 Task: Search one way flight ticket for 1 adult, 5 children, 2 infants in seat and 1 infant on lap in first from Watertown: Watertown International Airport to Rockford: Chicago Rockford International Airport(was Northwest Chicagoland Regional Airport At Rockford) on 5-1-2023. Choice of flights is Royal air maroc. Number of bags: 1 checked bag. Price is upto 55000. Outbound departure time preference is 6:45.
Action: Mouse moved to (224, 412)
Screenshot: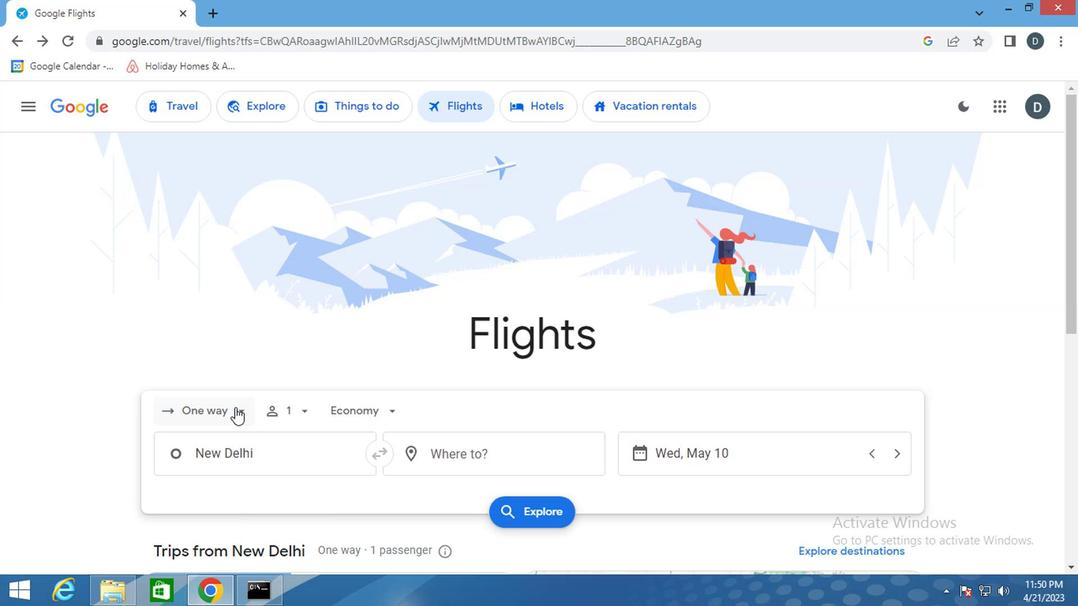 
Action: Mouse pressed left at (224, 412)
Screenshot: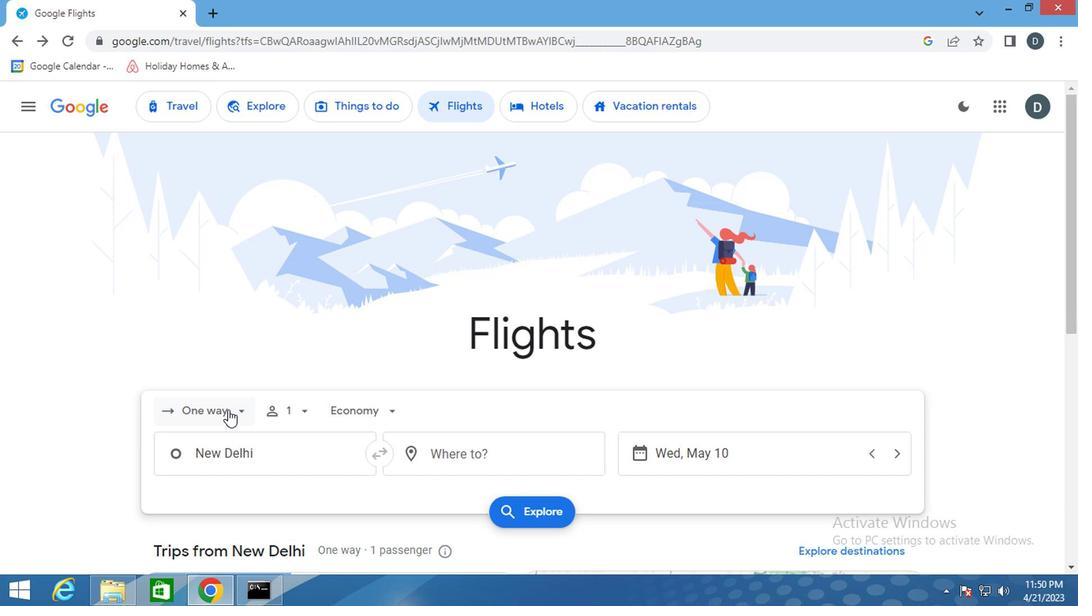 
Action: Mouse moved to (242, 476)
Screenshot: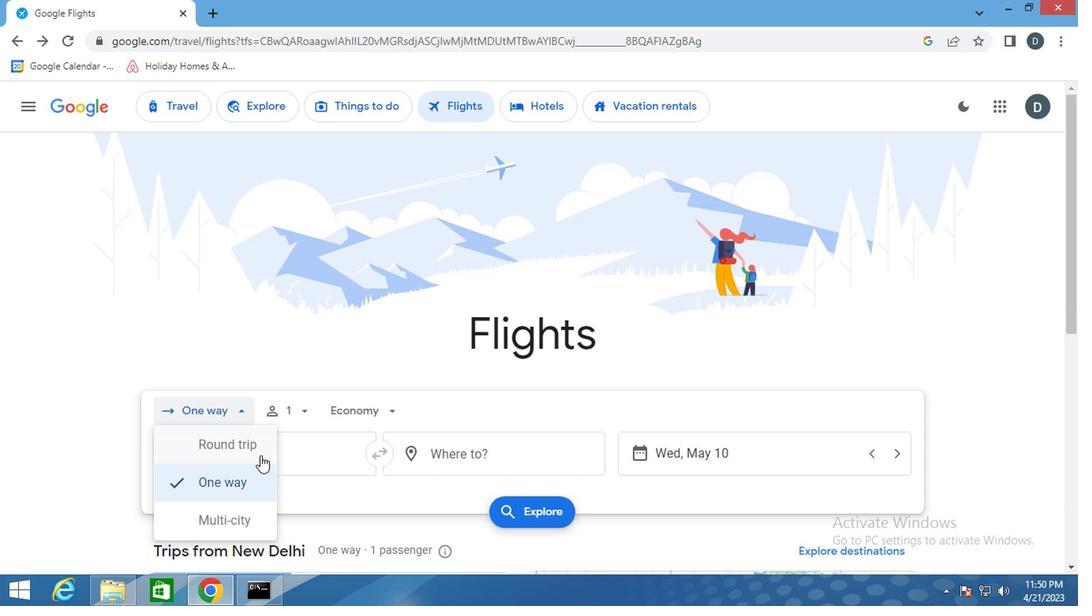 
Action: Mouse pressed left at (242, 476)
Screenshot: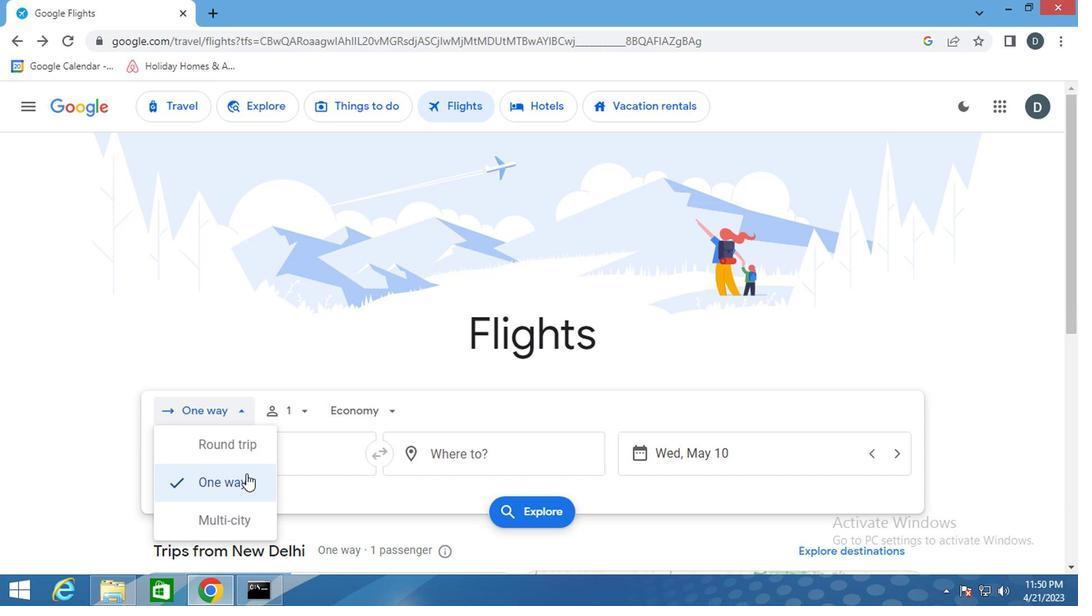 
Action: Mouse moved to (265, 454)
Screenshot: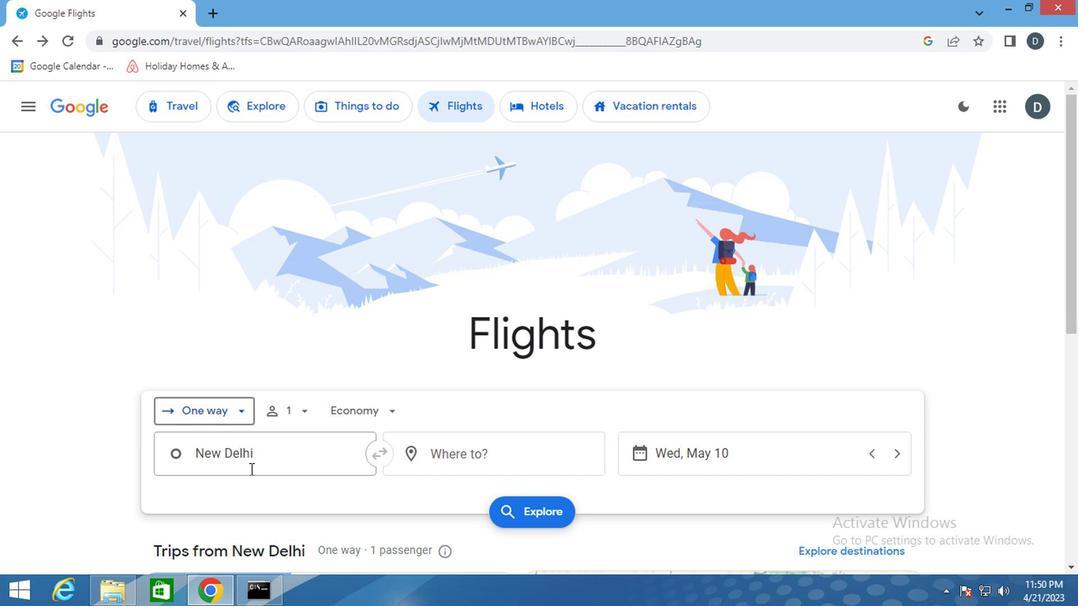 
Action: Mouse scrolled (265, 454) with delta (0, 0)
Screenshot: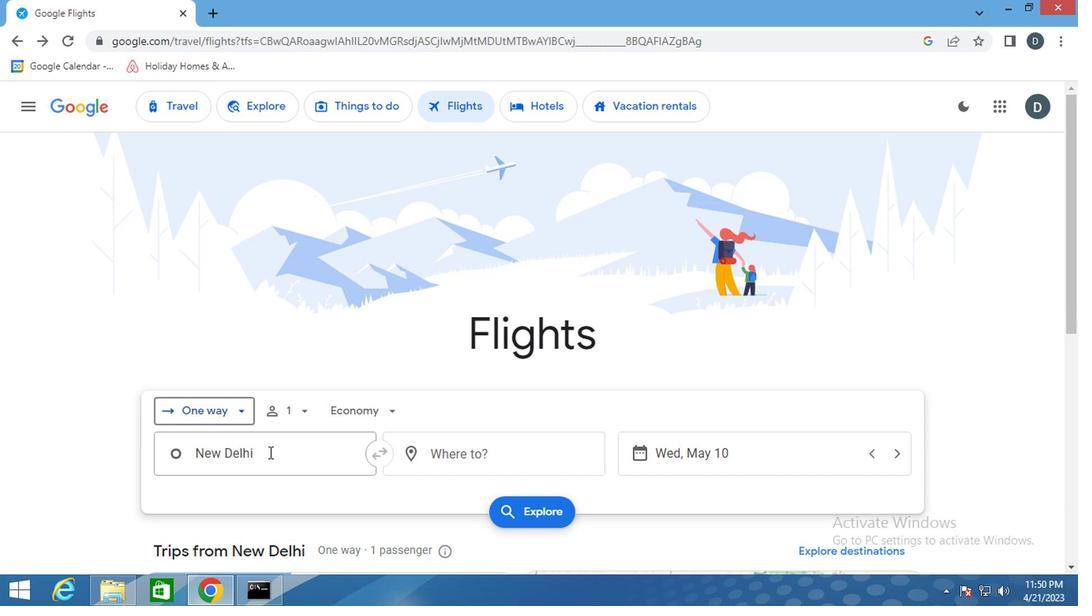 
Action: Mouse scrolled (265, 454) with delta (0, 0)
Screenshot: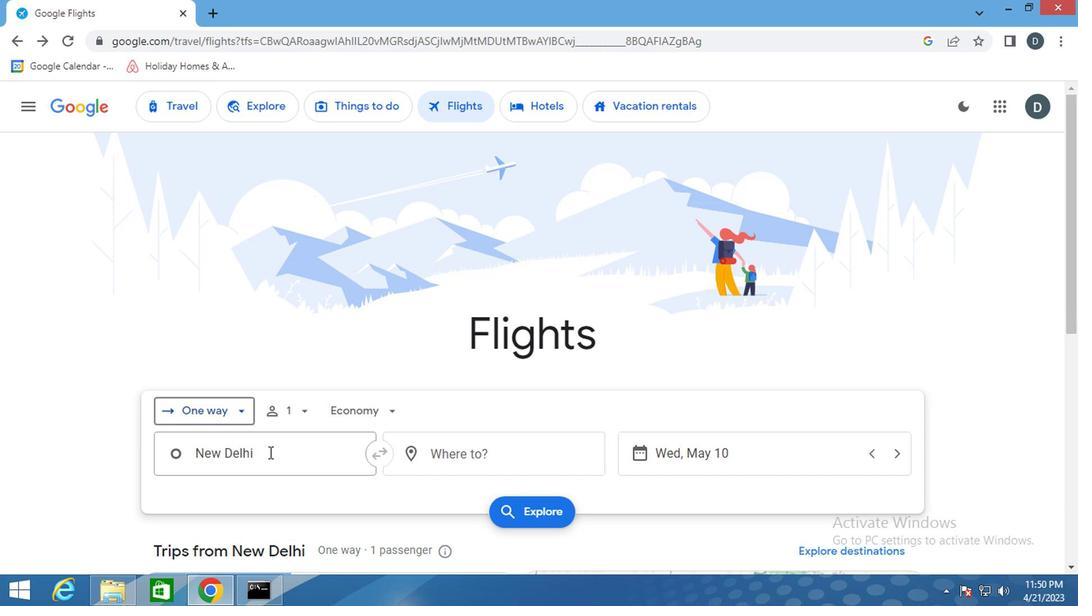 
Action: Mouse moved to (299, 252)
Screenshot: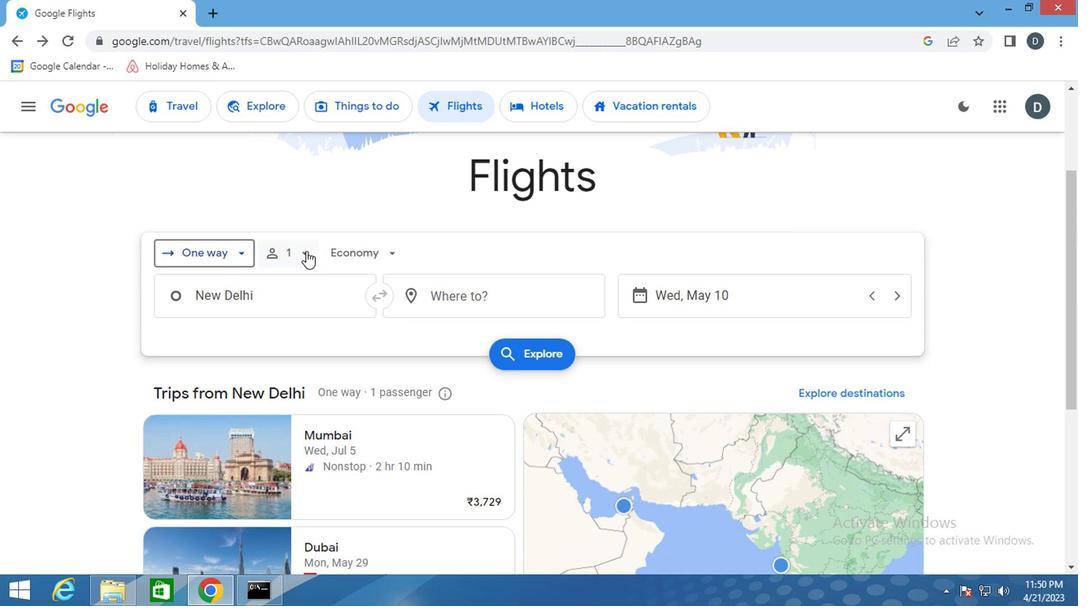
Action: Mouse pressed left at (299, 252)
Screenshot: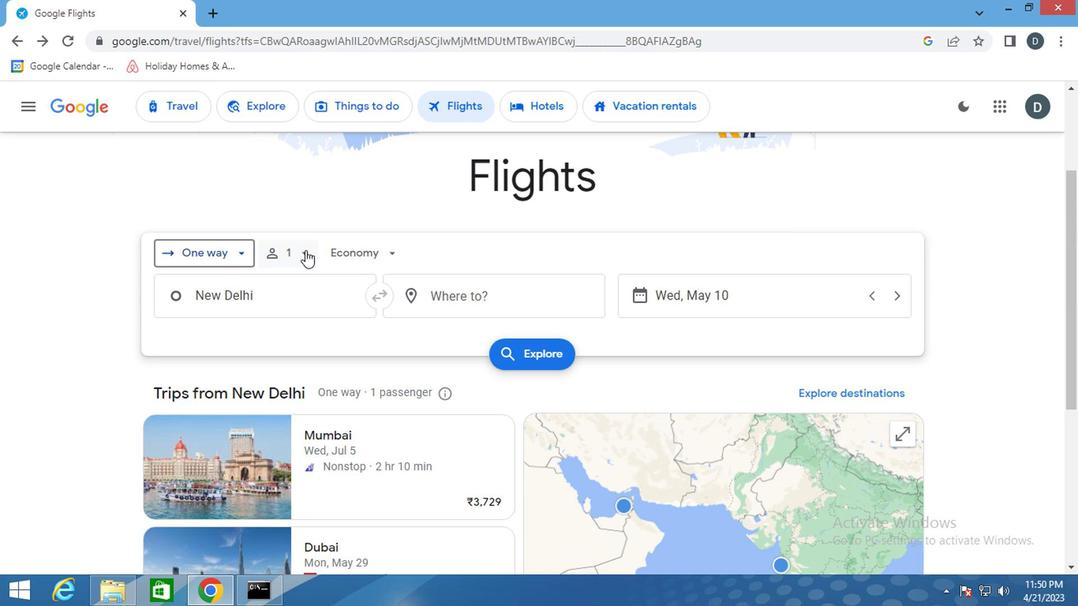 
Action: Mouse moved to (423, 339)
Screenshot: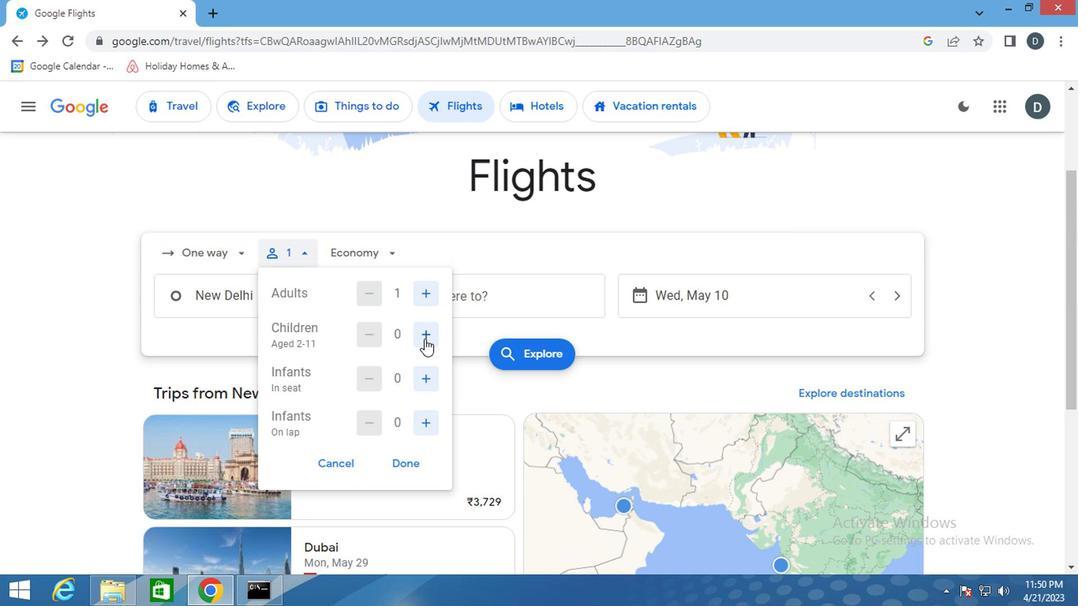
Action: Mouse pressed left at (423, 339)
Screenshot: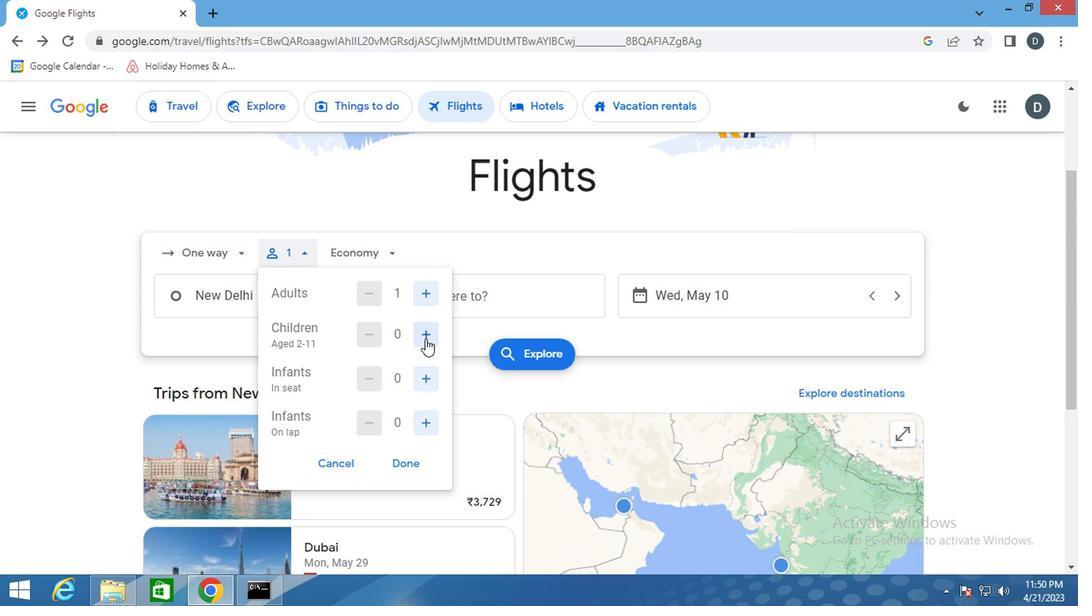 
Action: Mouse pressed left at (423, 339)
Screenshot: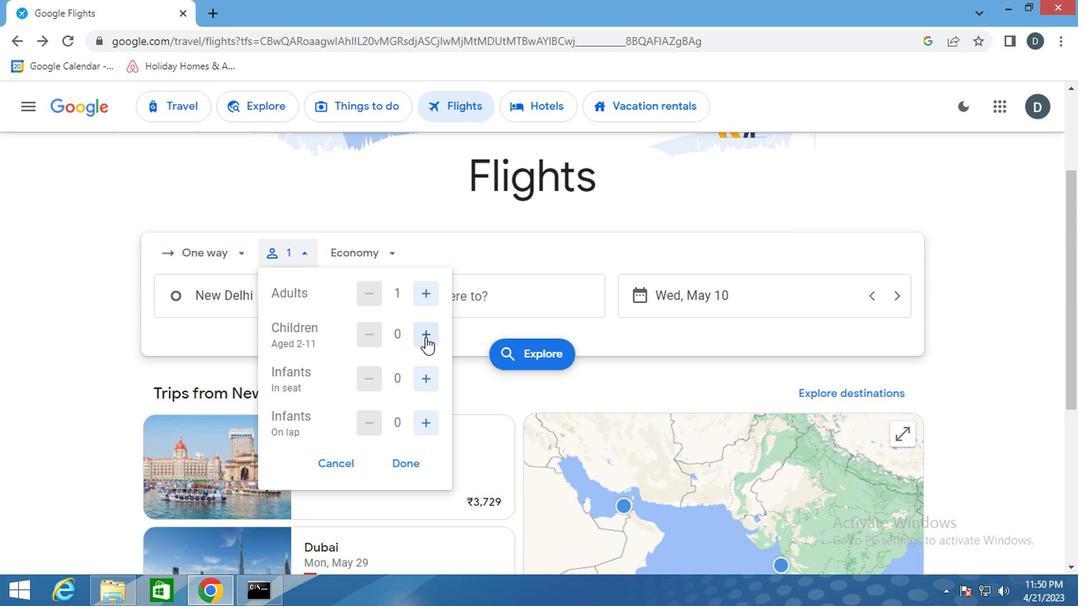 
Action: Mouse pressed left at (423, 339)
Screenshot: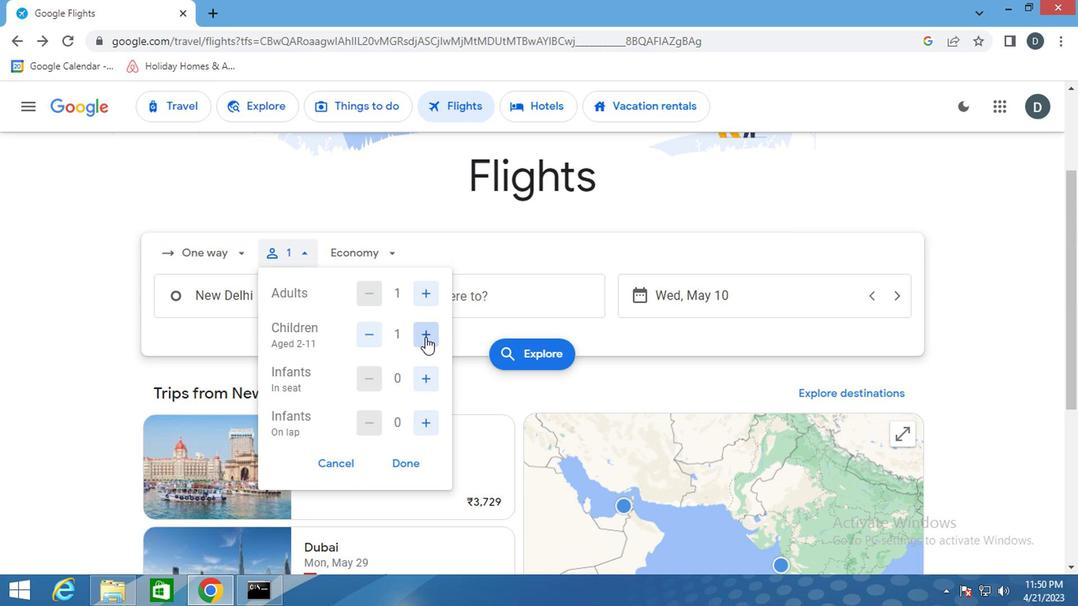 
Action: Mouse pressed left at (423, 339)
Screenshot: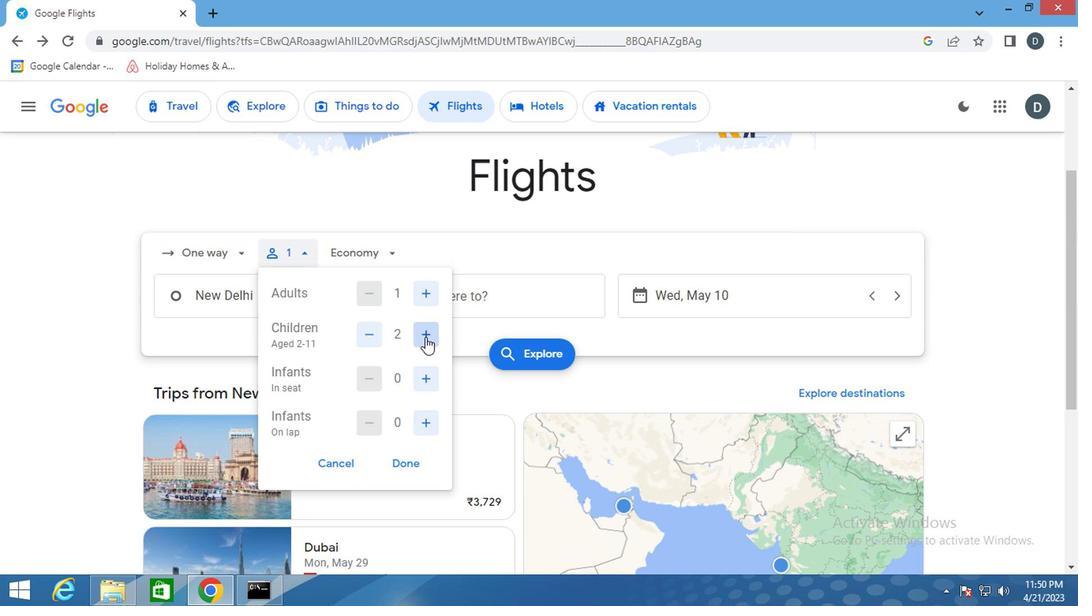 
Action: Mouse pressed left at (423, 339)
Screenshot: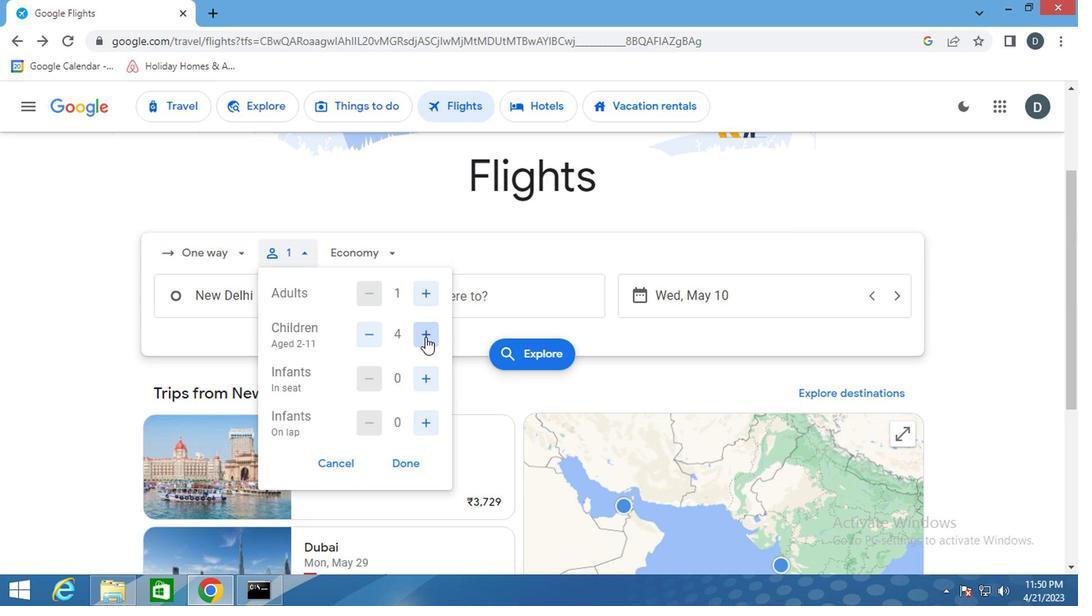 
Action: Mouse moved to (428, 384)
Screenshot: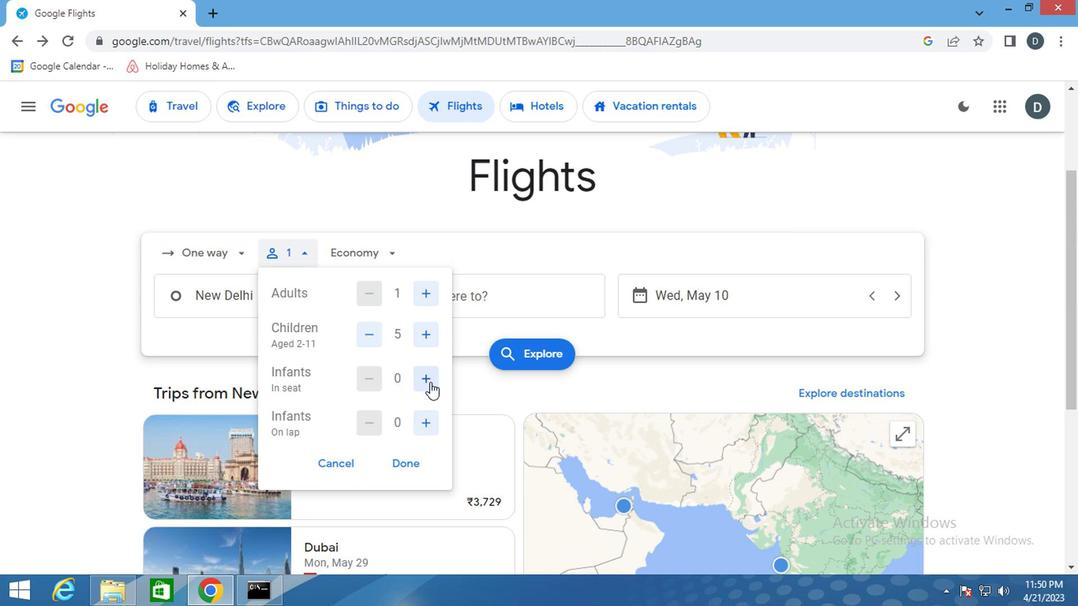 
Action: Mouse pressed left at (428, 384)
Screenshot: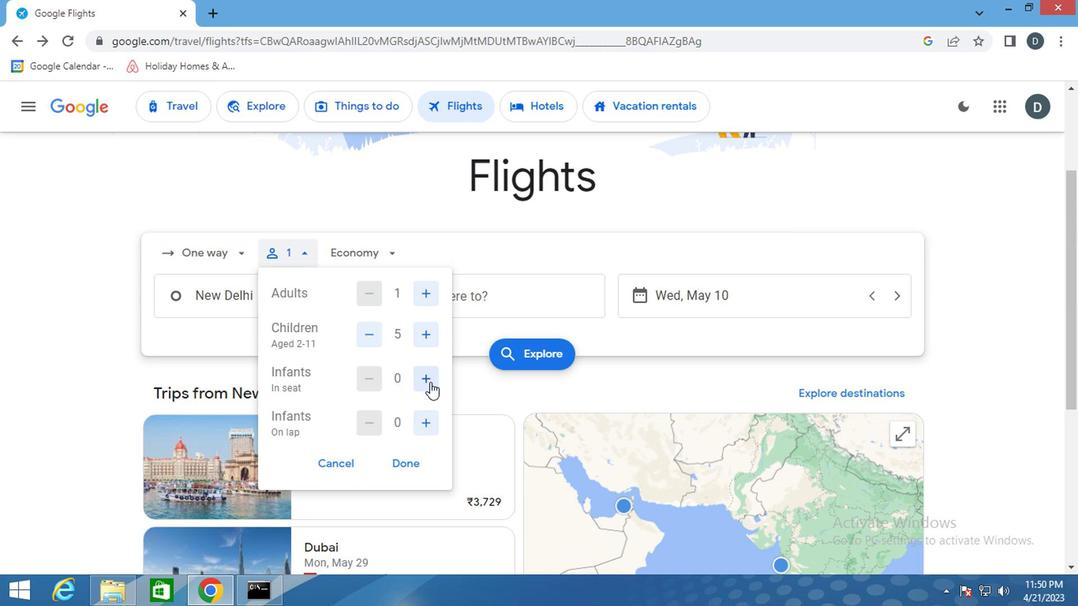 
Action: Mouse pressed left at (428, 384)
Screenshot: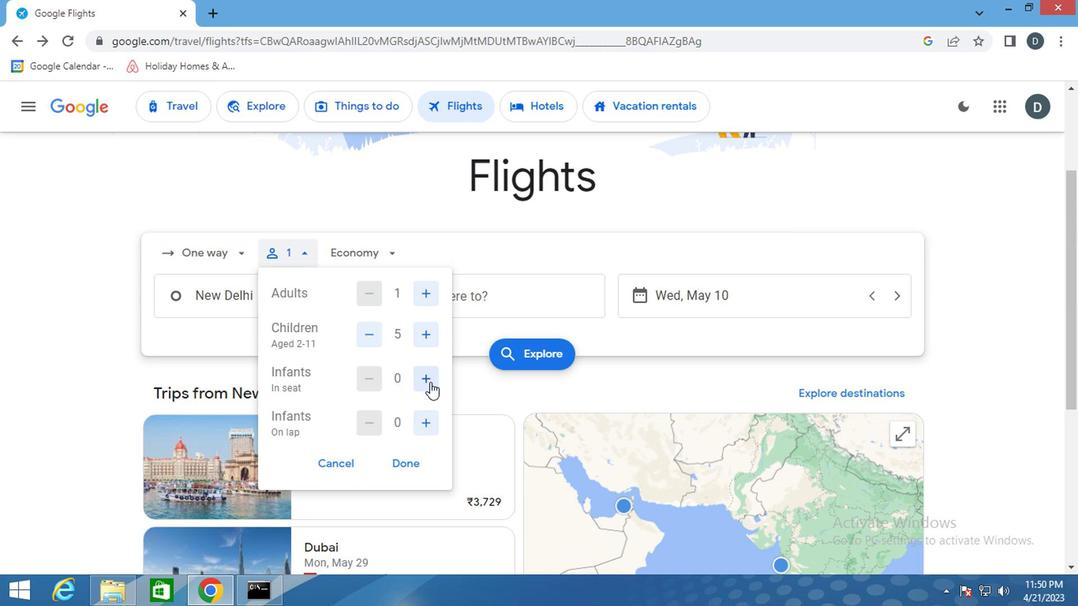 
Action: Mouse moved to (422, 424)
Screenshot: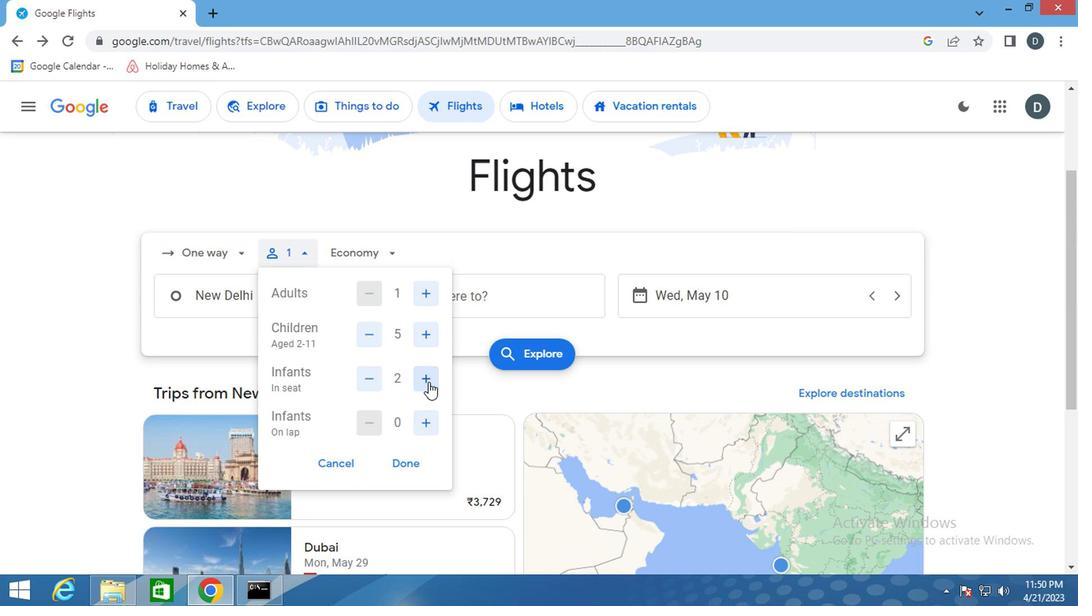 
Action: Mouse pressed left at (422, 424)
Screenshot: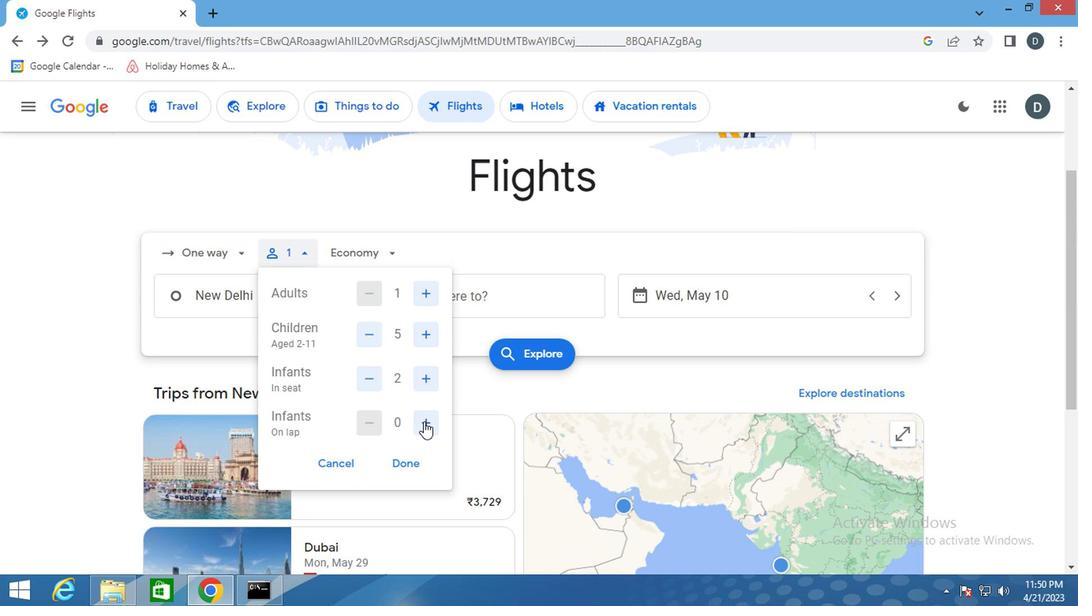 
Action: Mouse moved to (373, 390)
Screenshot: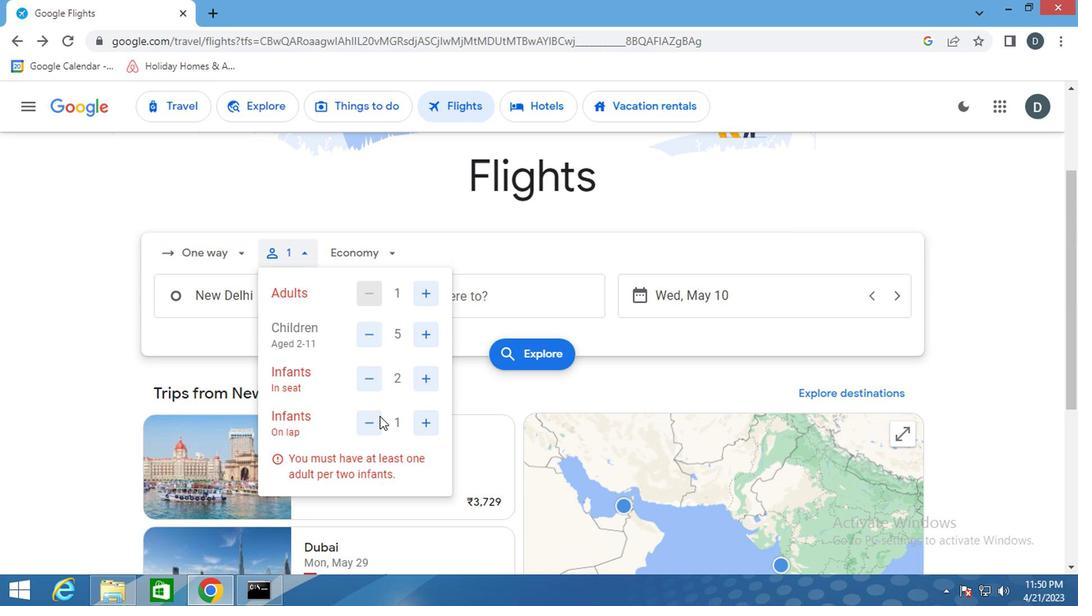
Action: Mouse pressed left at (373, 390)
Screenshot: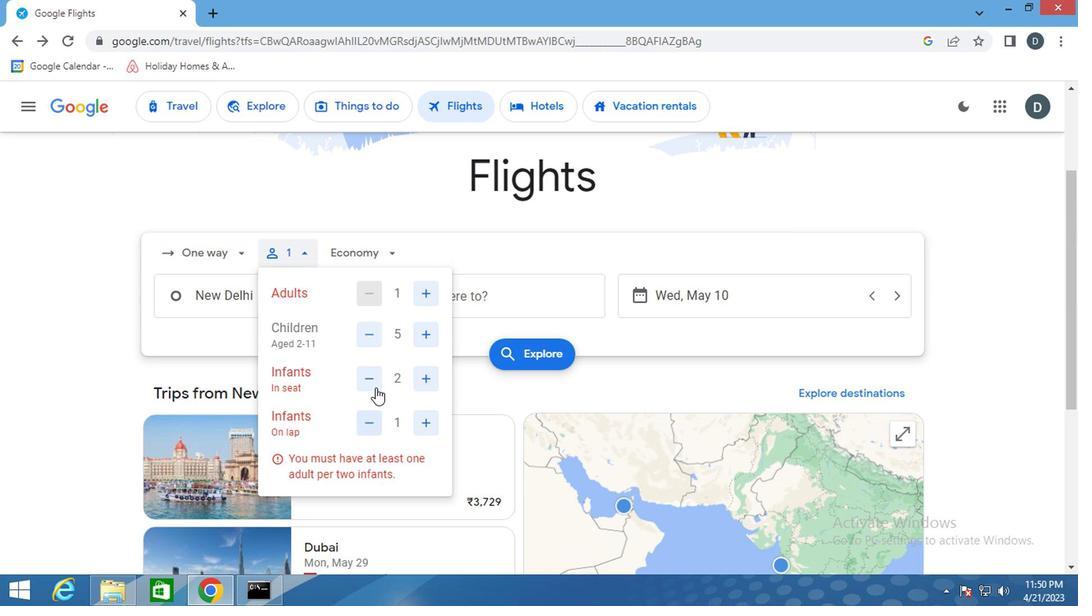 
Action: Mouse moved to (409, 470)
Screenshot: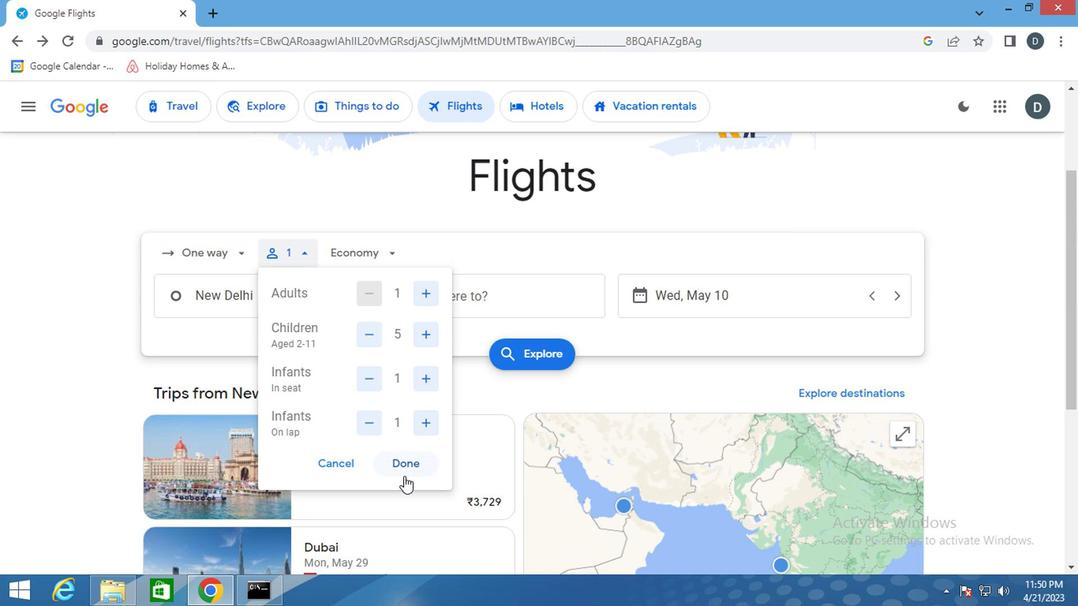 
Action: Mouse pressed left at (409, 470)
Screenshot: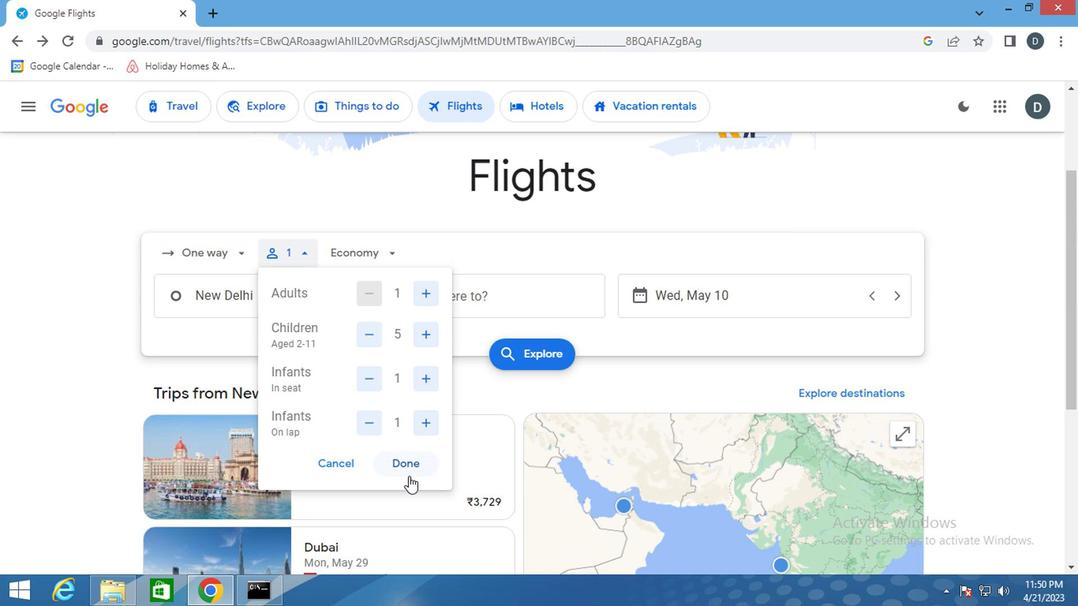 
Action: Mouse moved to (356, 261)
Screenshot: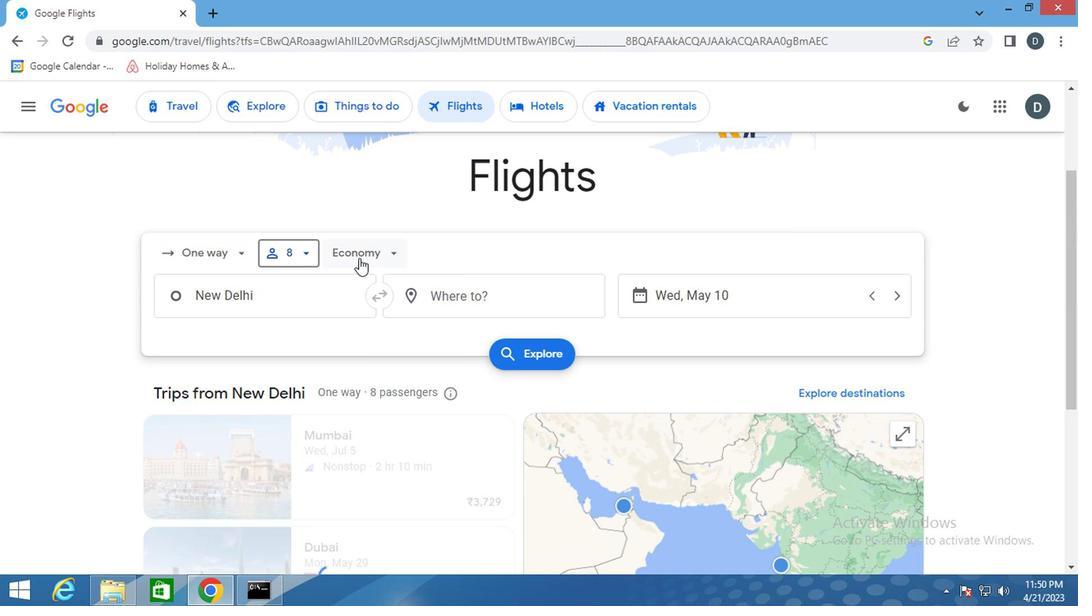 
Action: Mouse pressed left at (356, 261)
Screenshot: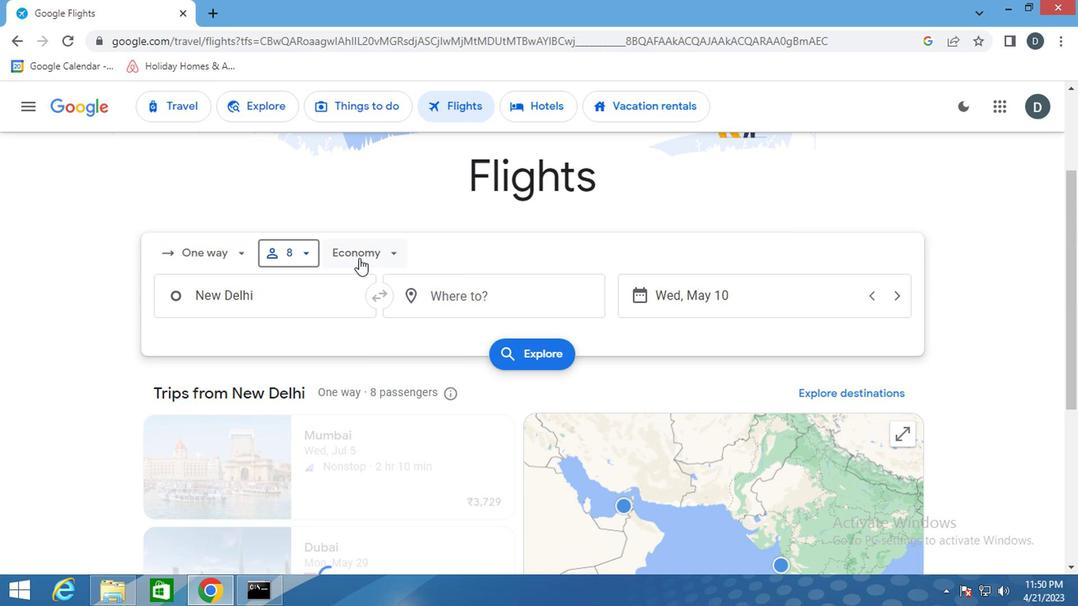 
Action: Mouse moved to (413, 395)
Screenshot: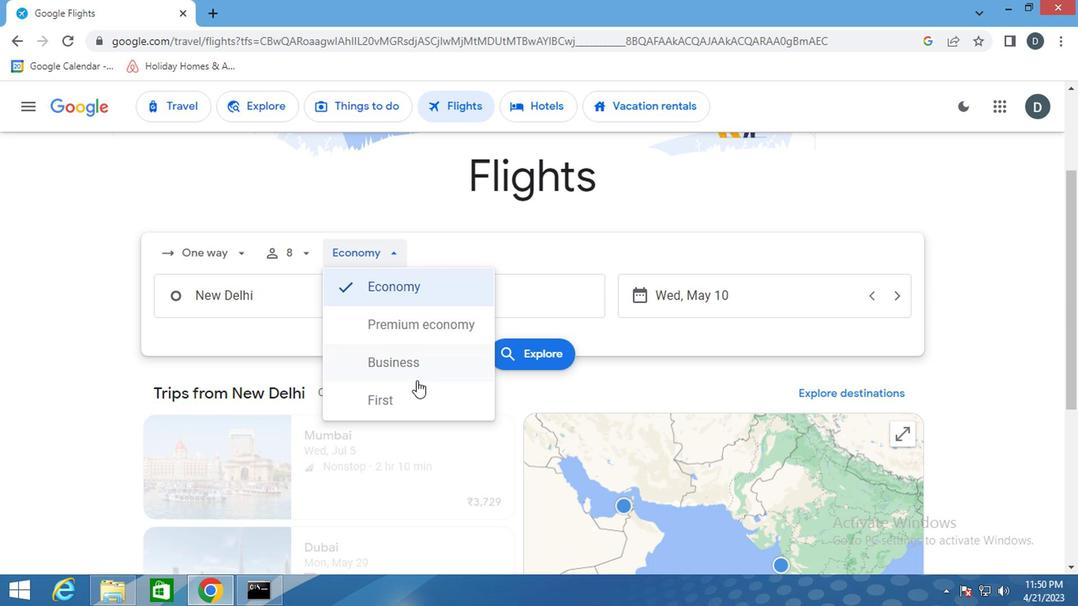 
Action: Mouse pressed left at (413, 395)
Screenshot: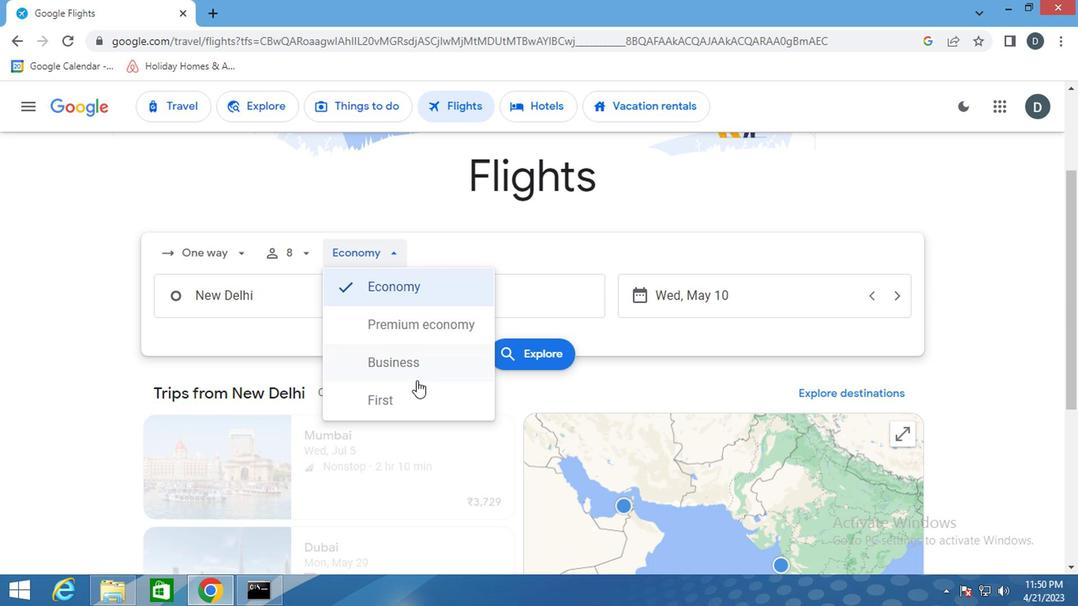 
Action: Mouse moved to (267, 304)
Screenshot: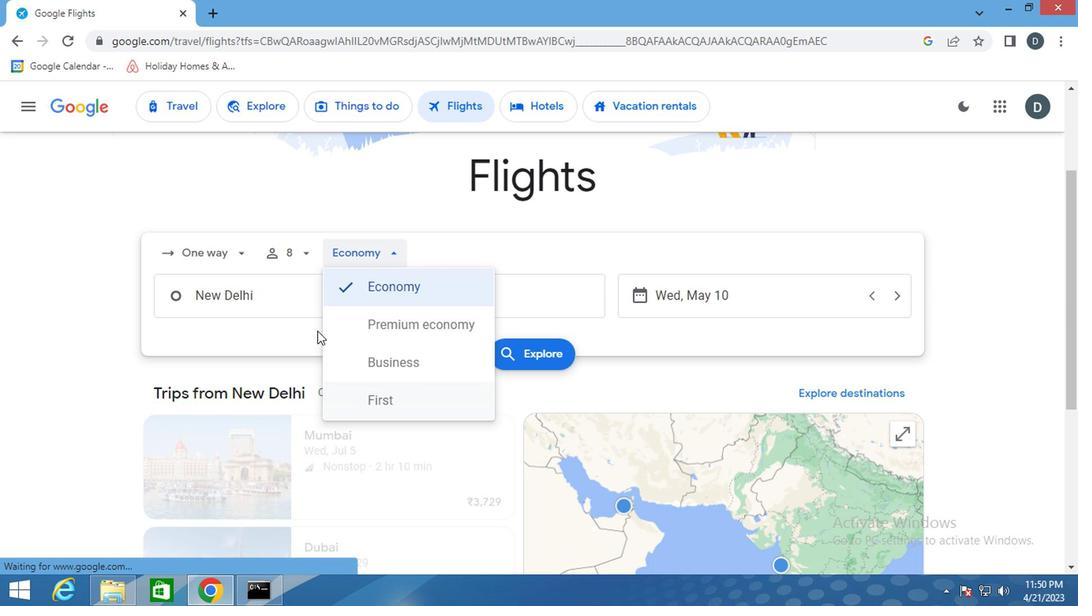 
Action: Mouse pressed left at (267, 304)
Screenshot: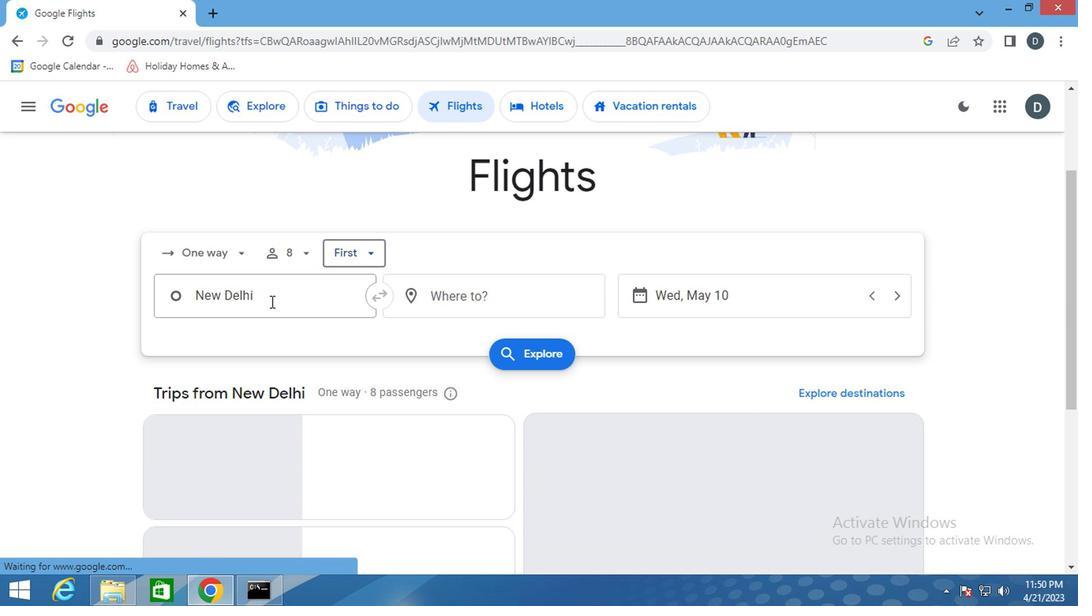 
Action: Key pressed <Key.shift>WATERTOWN
Screenshot: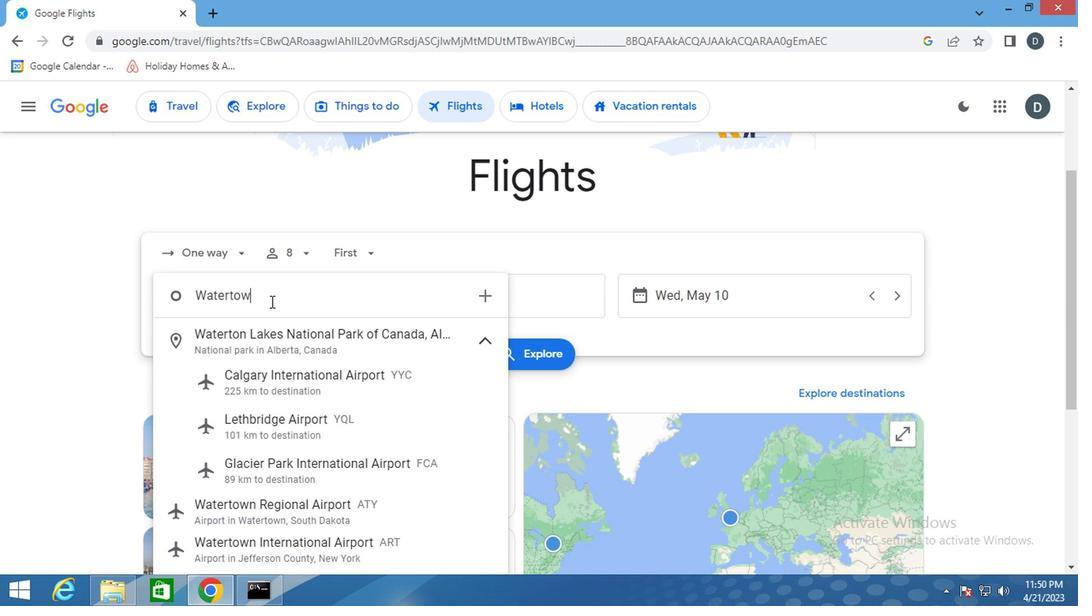 
Action: Mouse moved to (303, 377)
Screenshot: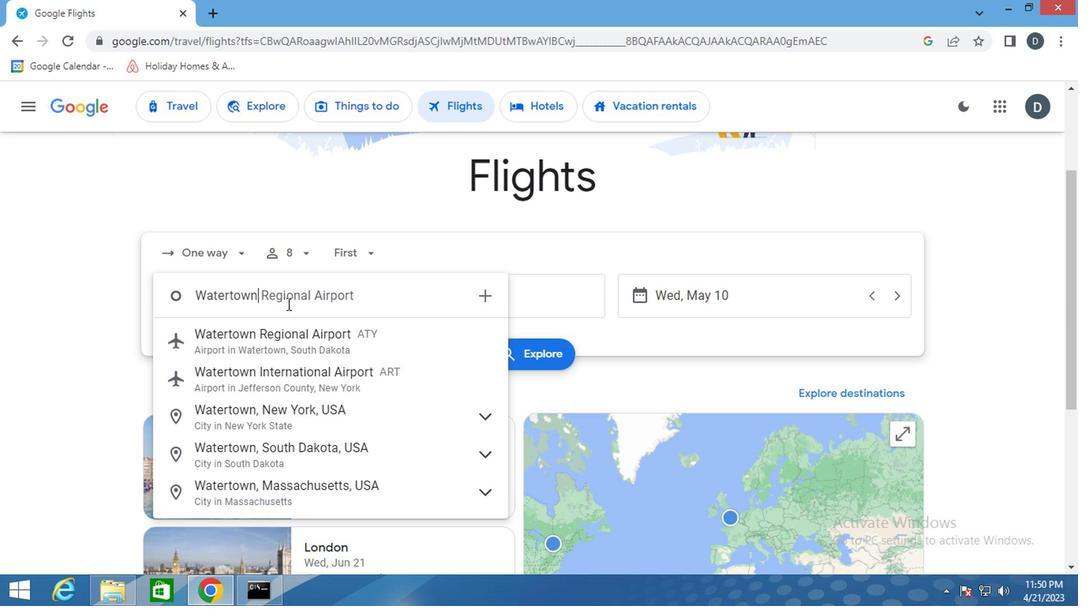 
Action: Mouse pressed left at (303, 377)
Screenshot: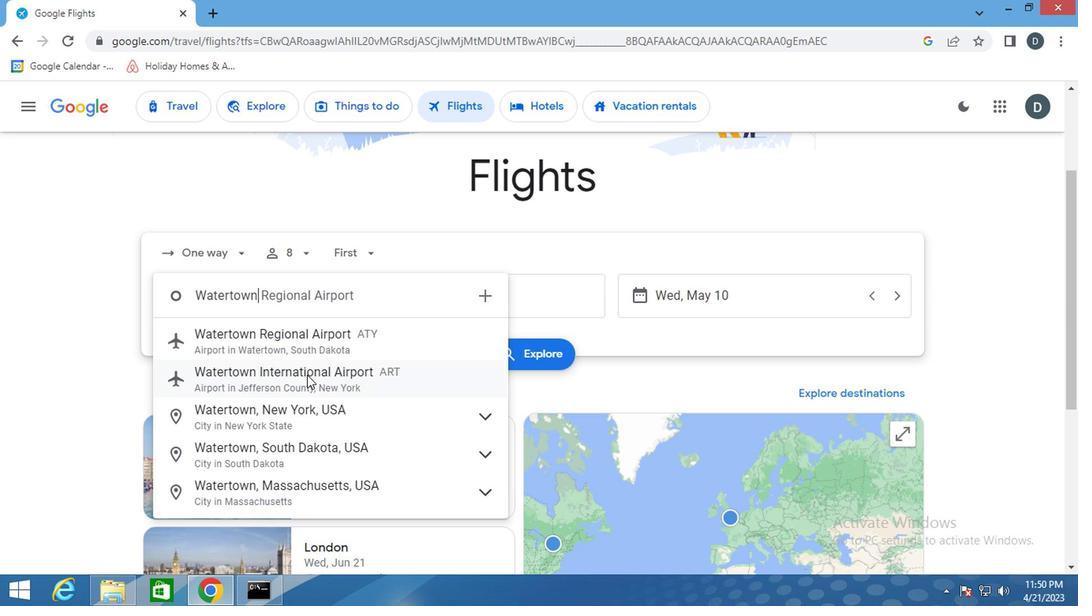 
Action: Mouse moved to (490, 306)
Screenshot: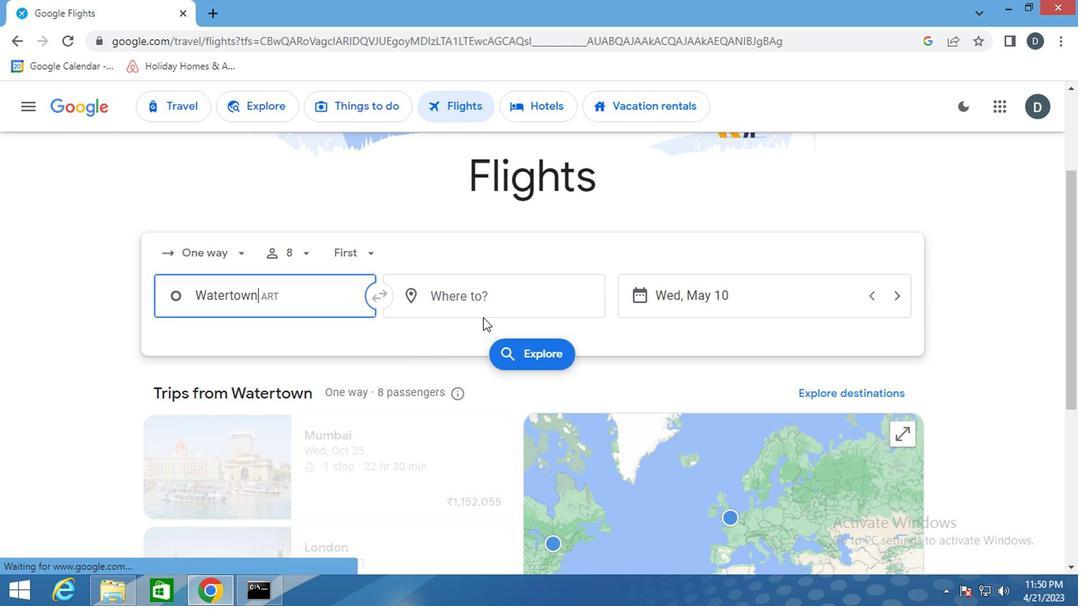 
Action: Mouse pressed left at (490, 306)
Screenshot: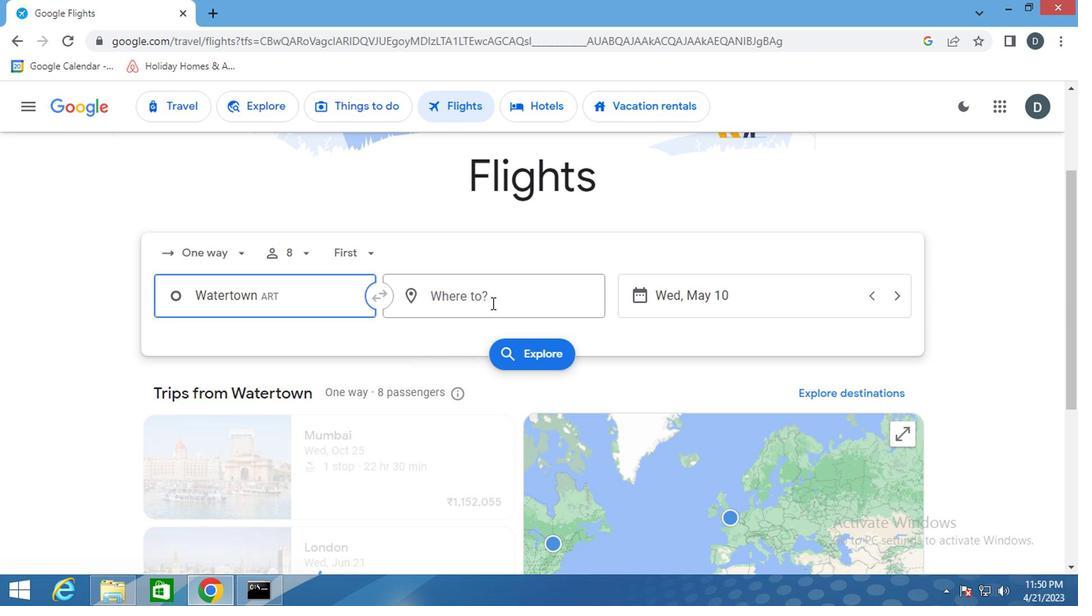 
Action: Key pressed <Key.shift>ROCKFORD
Screenshot: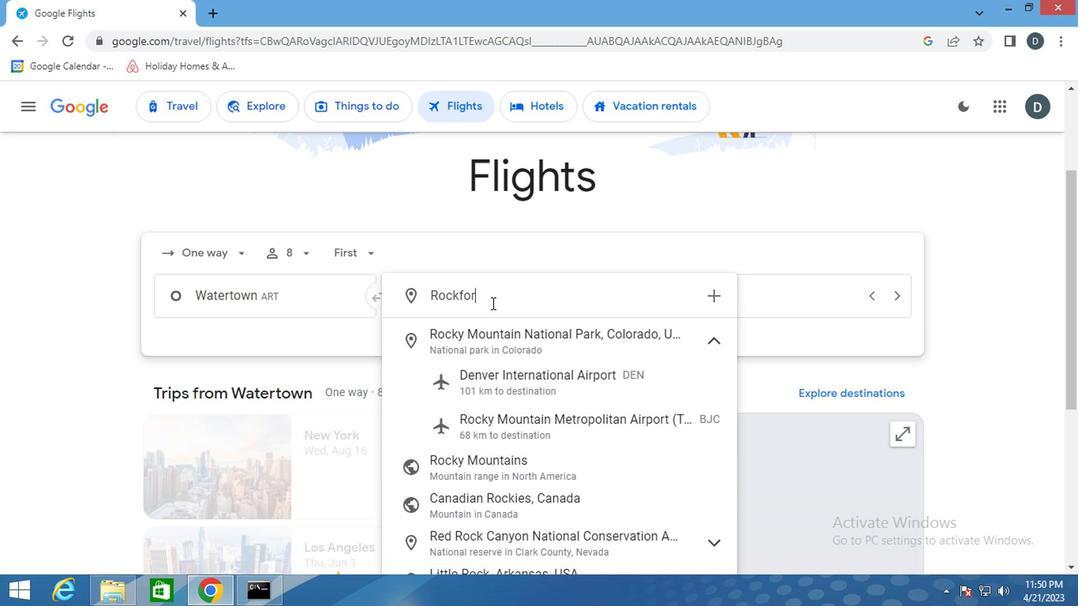 
Action: Mouse moved to (548, 416)
Screenshot: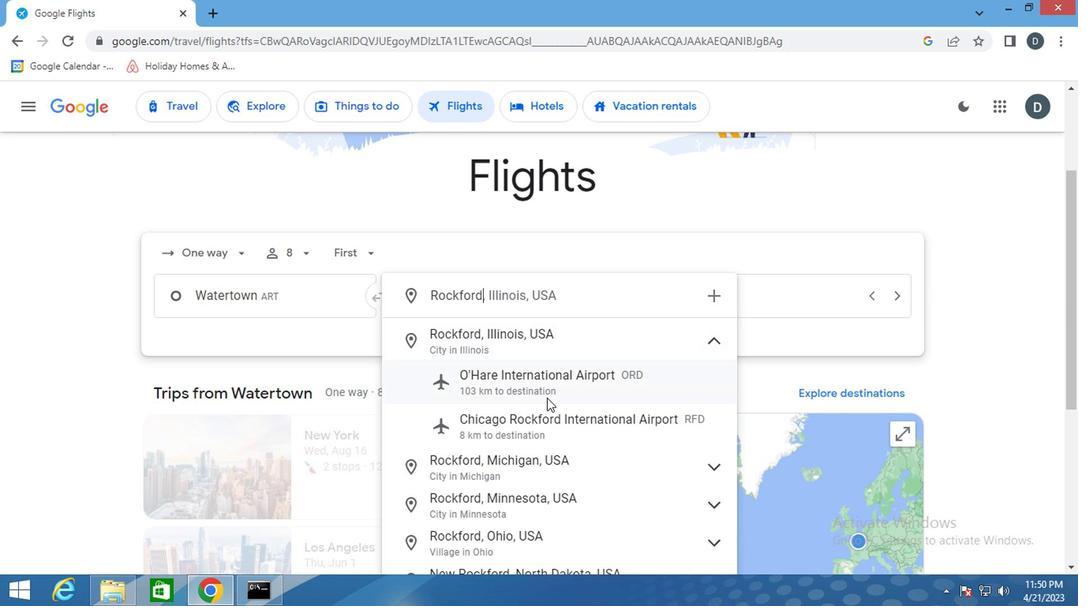 
Action: Mouse pressed left at (548, 416)
Screenshot: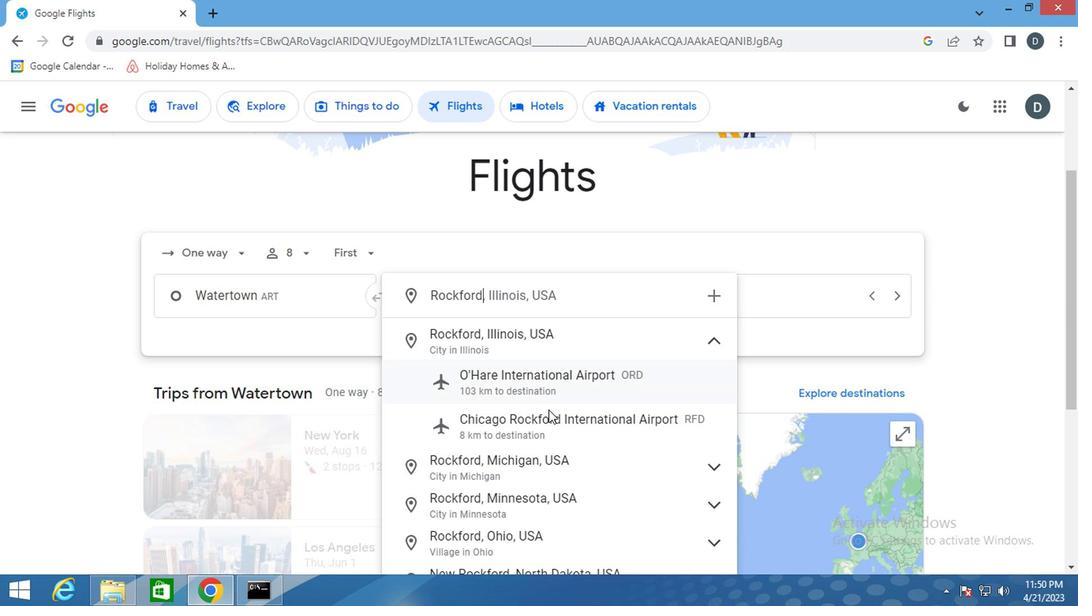 
Action: Mouse moved to (666, 292)
Screenshot: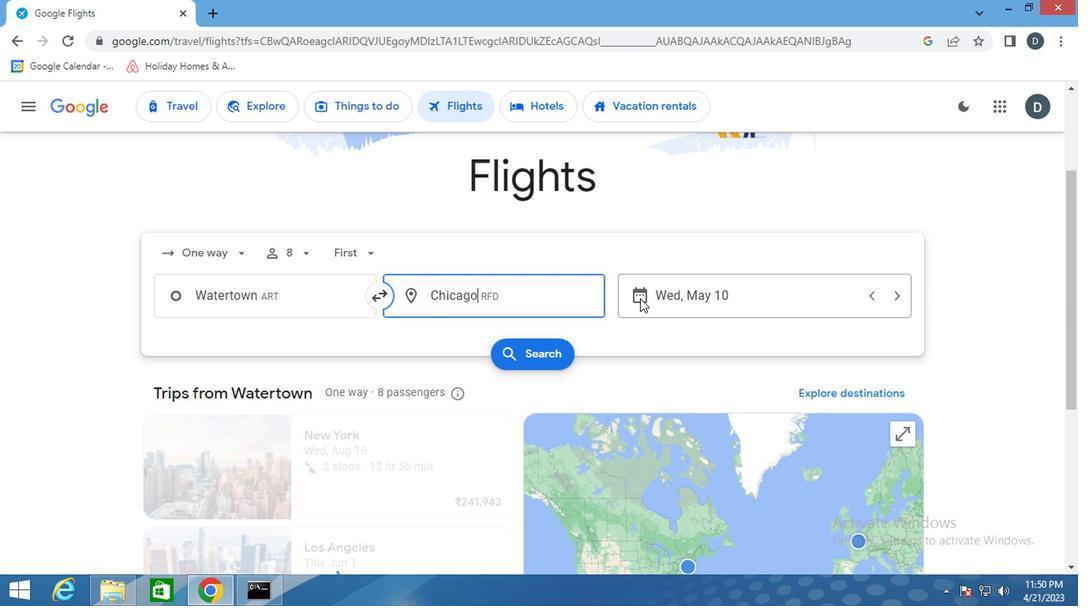 
Action: Mouse pressed left at (666, 292)
Screenshot: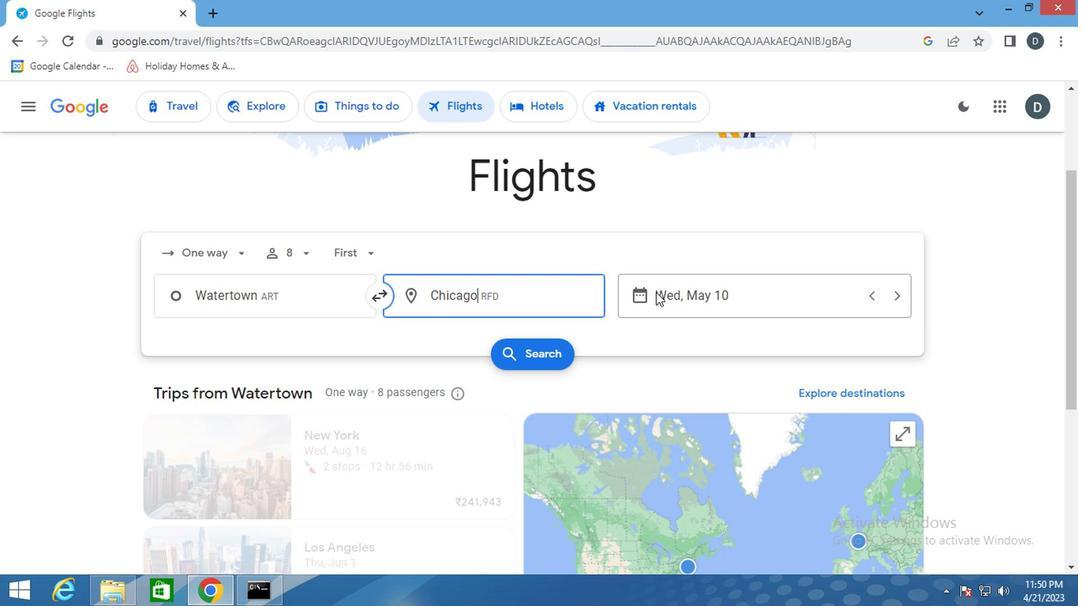 
Action: Mouse moved to (691, 285)
Screenshot: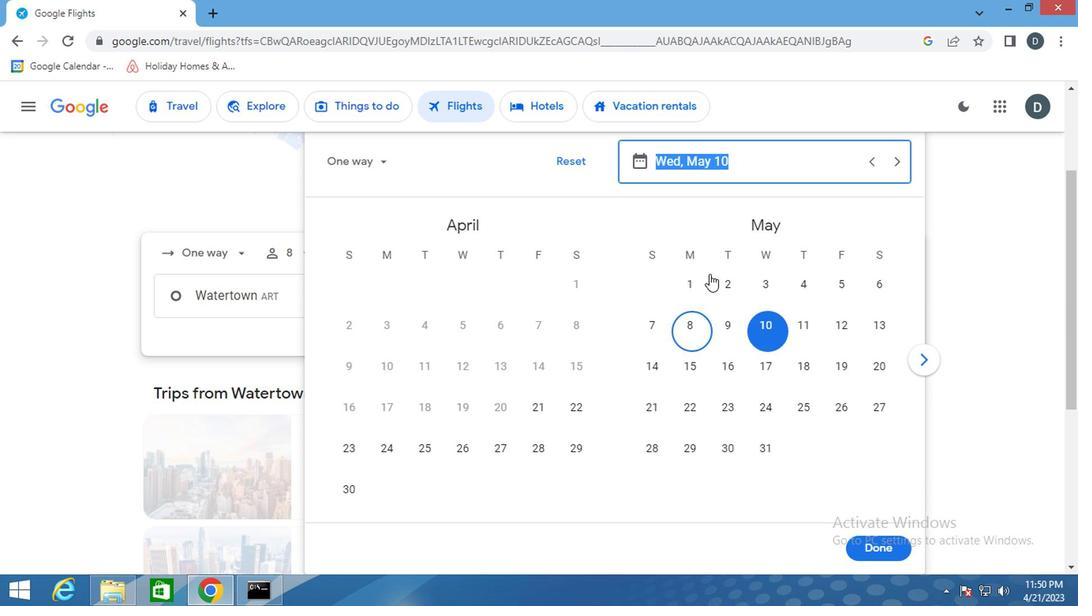 
Action: Mouse pressed left at (691, 285)
Screenshot: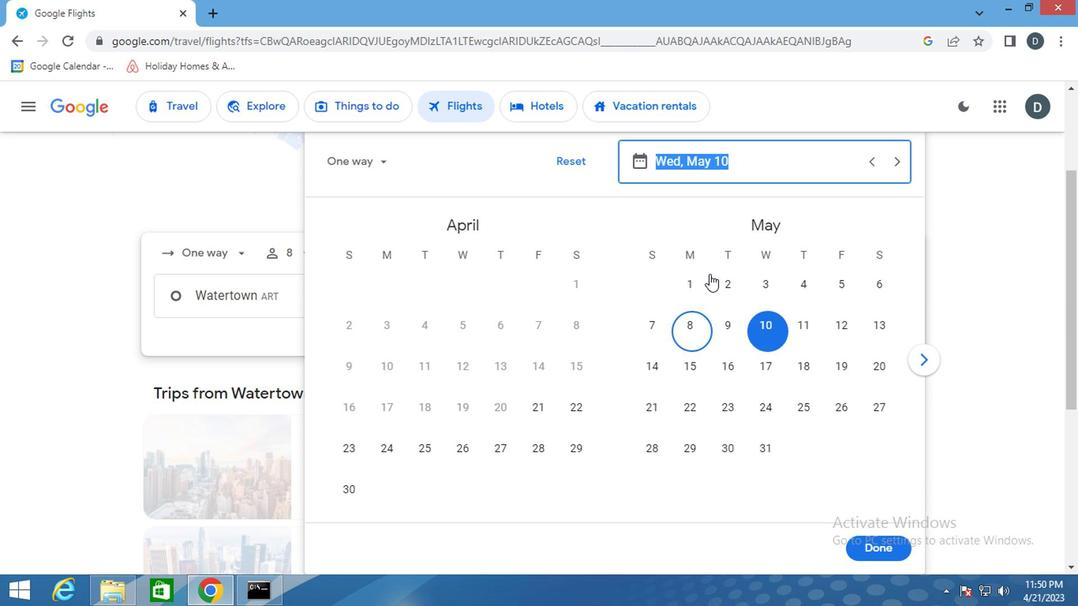 
Action: Mouse moved to (869, 547)
Screenshot: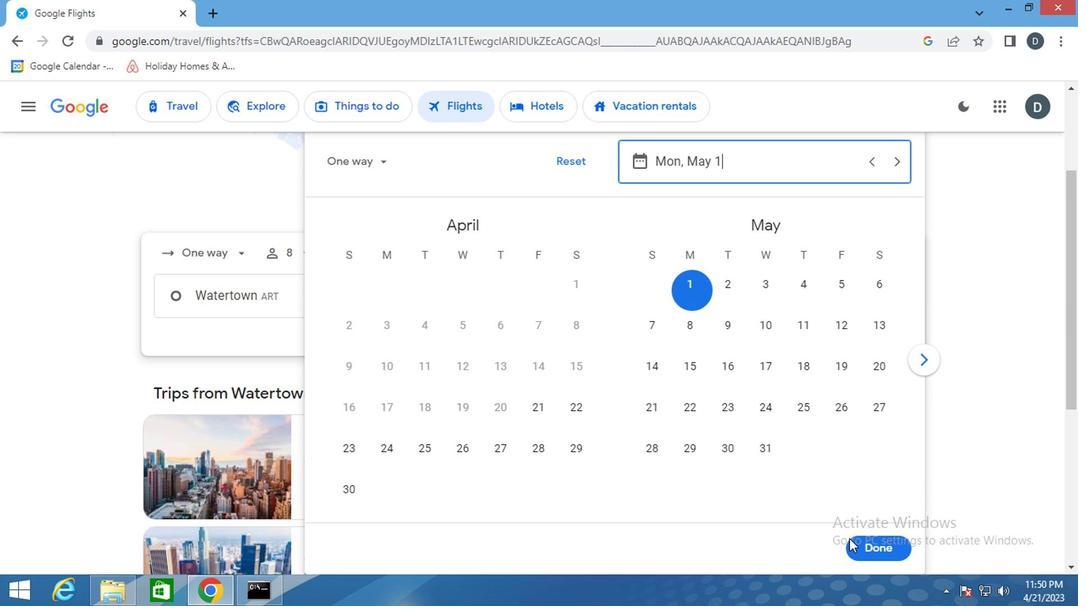 
Action: Mouse pressed left at (869, 547)
Screenshot: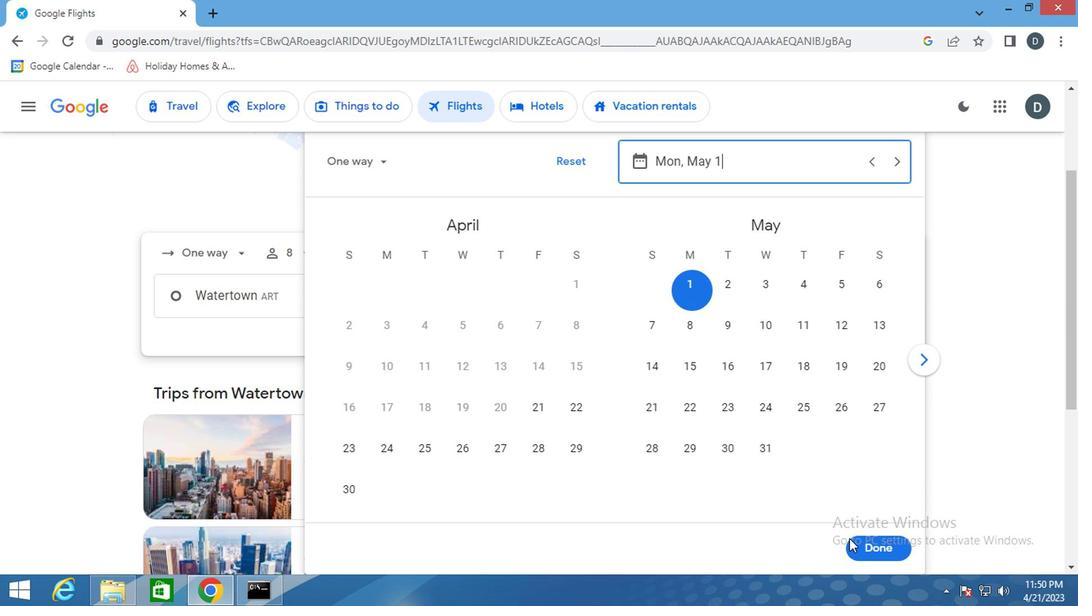 
Action: Mouse moved to (524, 369)
Screenshot: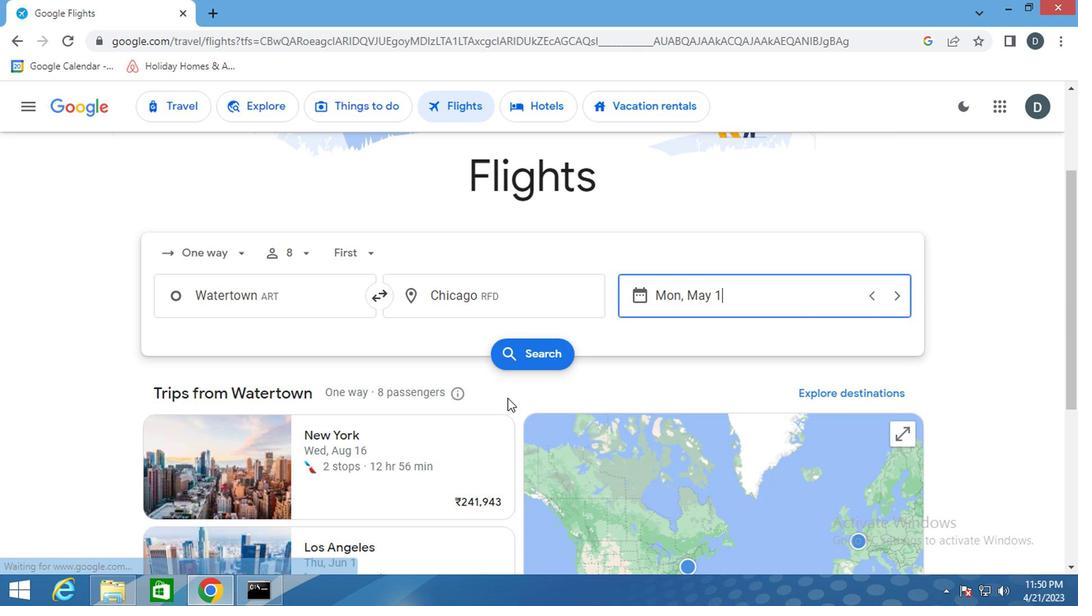 
Action: Mouse pressed left at (524, 369)
Screenshot: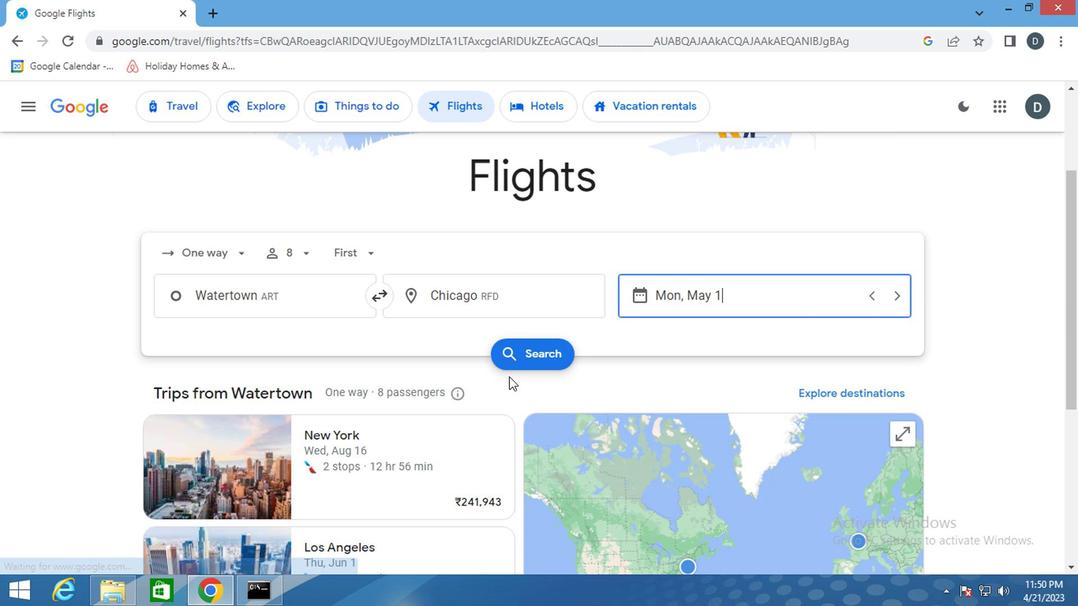 
Action: Mouse moved to (186, 253)
Screenshot: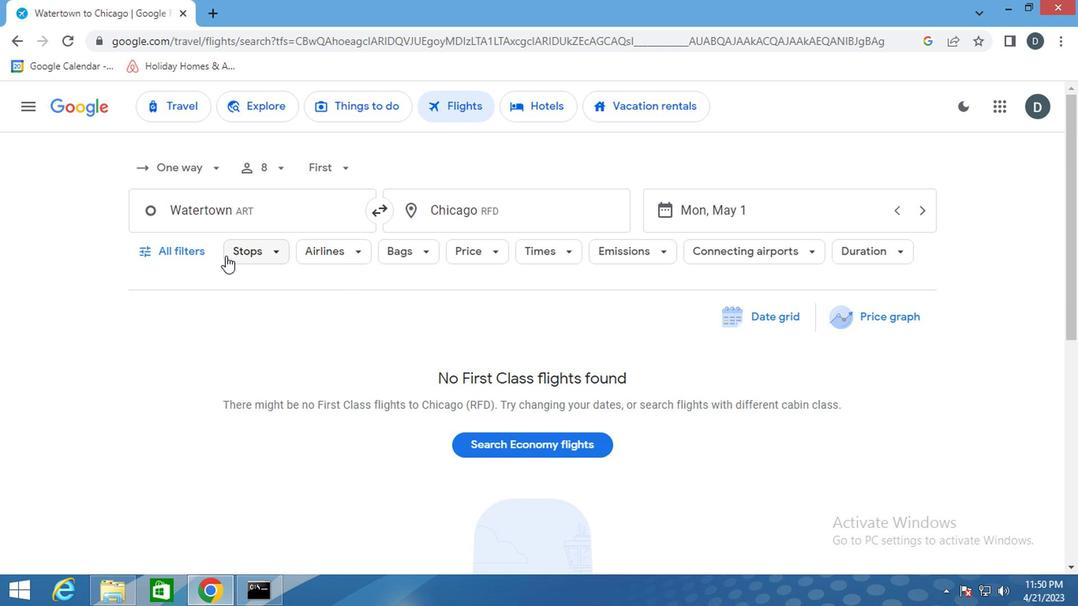 
Action: Mouse pressed left at (186, 253)
Screenshot: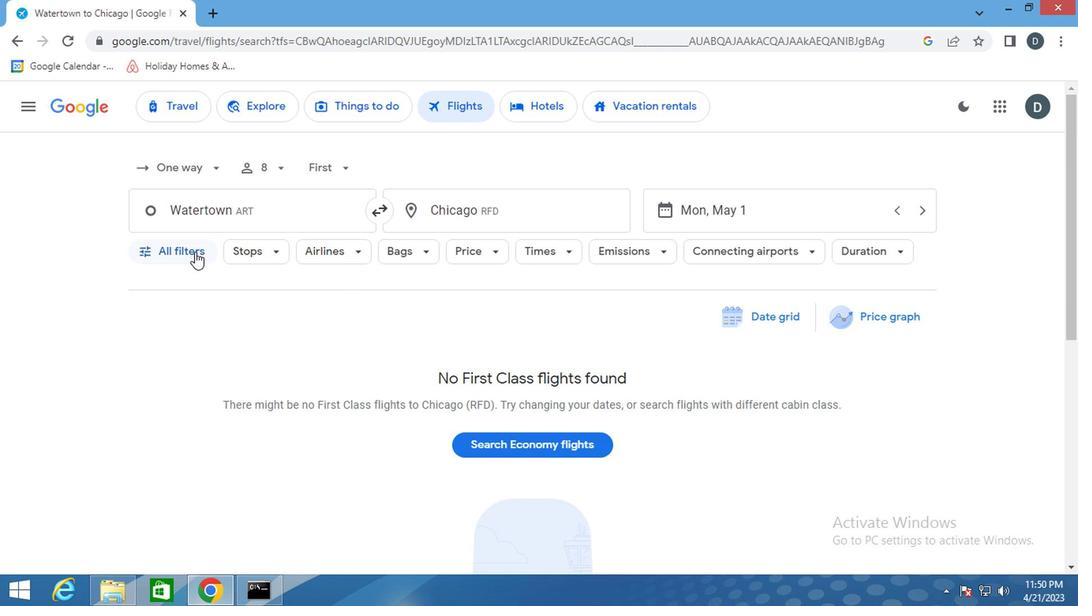 
Action: Mouse moved to (277, 386)
Screenshot: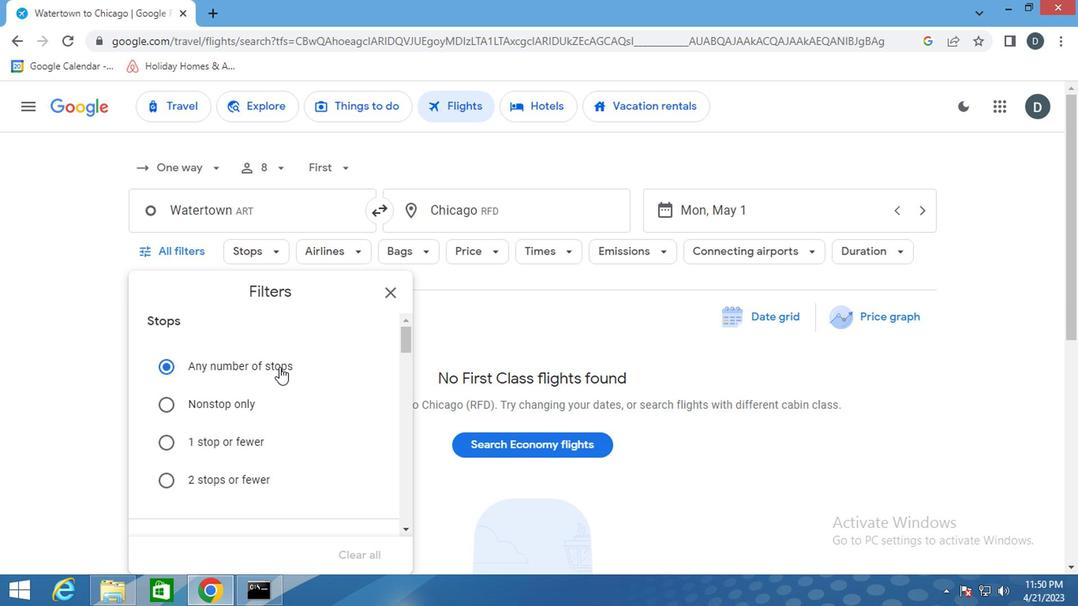 
Action: Mouse scrolled (277, 386) with delta (0, 0)
Screenshot: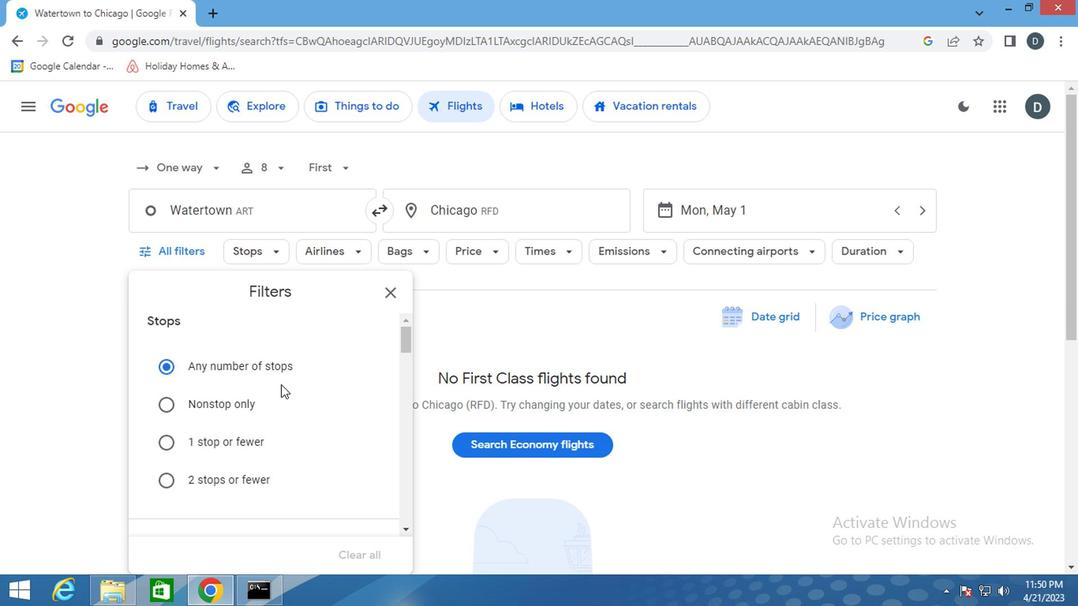 
Action: Mouse scrolled (277, 386) with delta (0, 0)
Screenshot: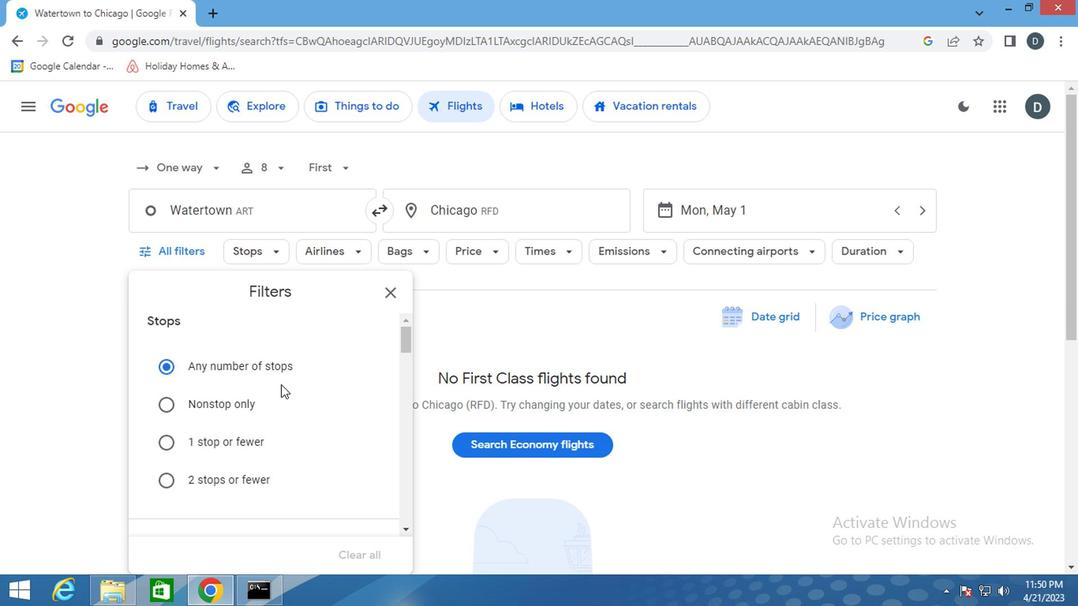 
Action: Mouse scrolled (277, 386) with delta (0, 0)
Screenshot: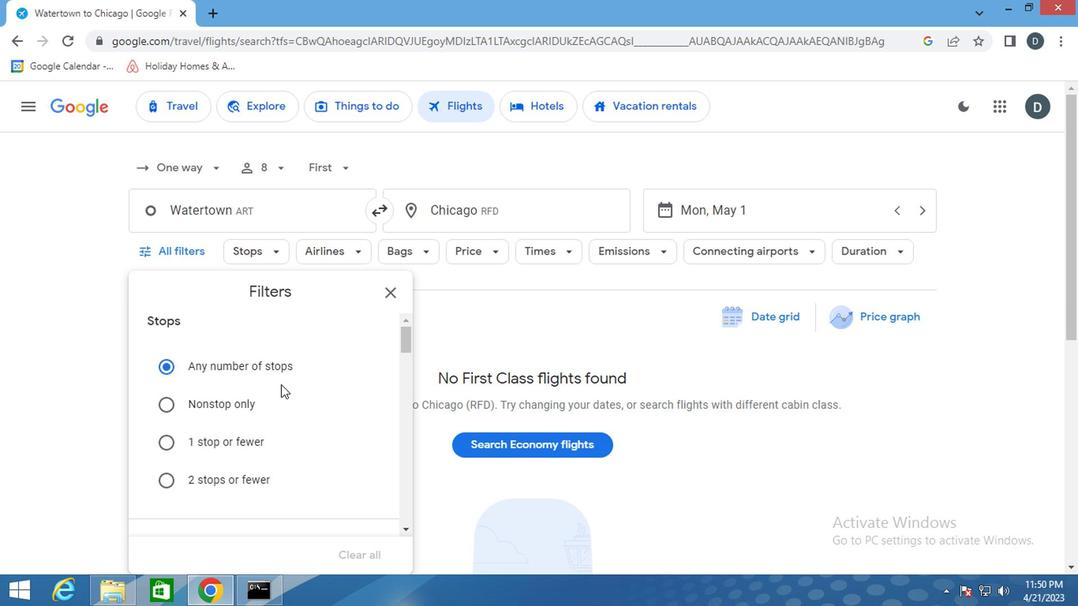 
Action: Mouse scrolled (277, 386) with delta (0, 0)
Screenshot: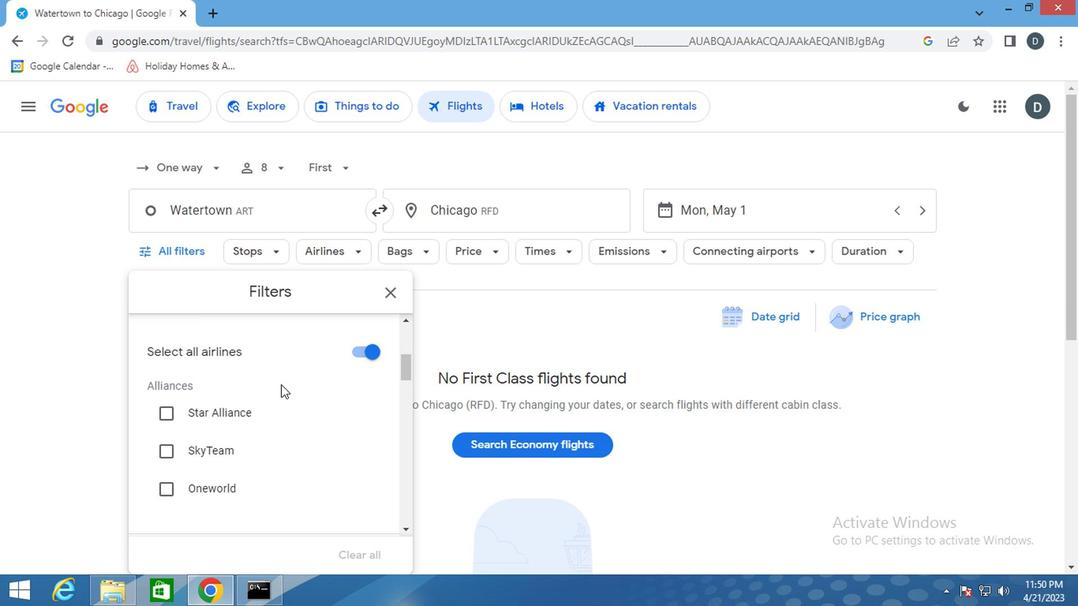 
Action: Mouse scrolled (277, 386) with delta (0, 0)
Screenshot: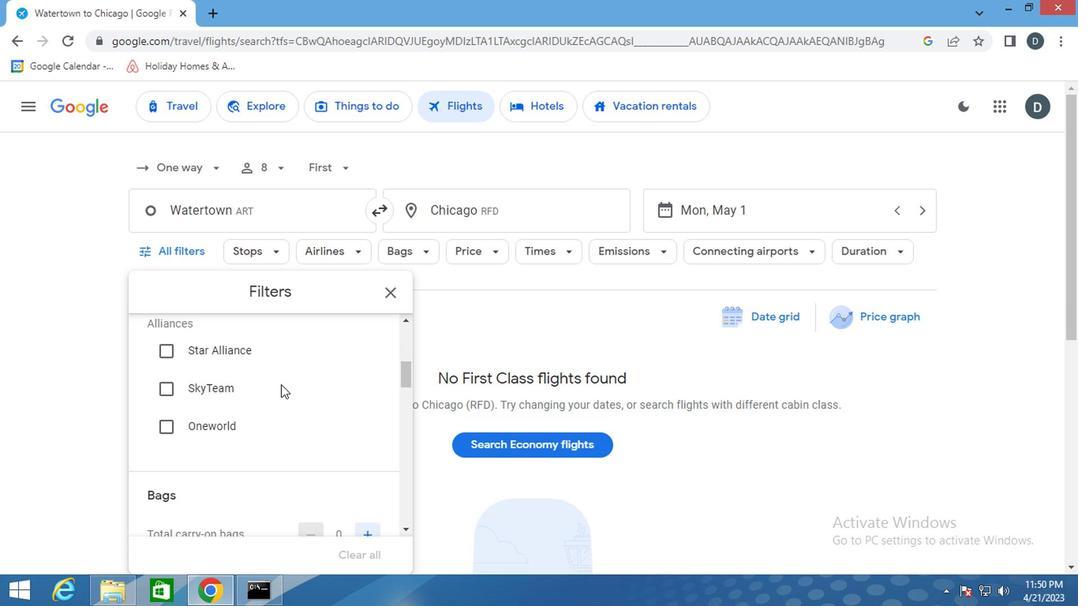 
Action: Mouse moved to (277, 388)
Screenshot: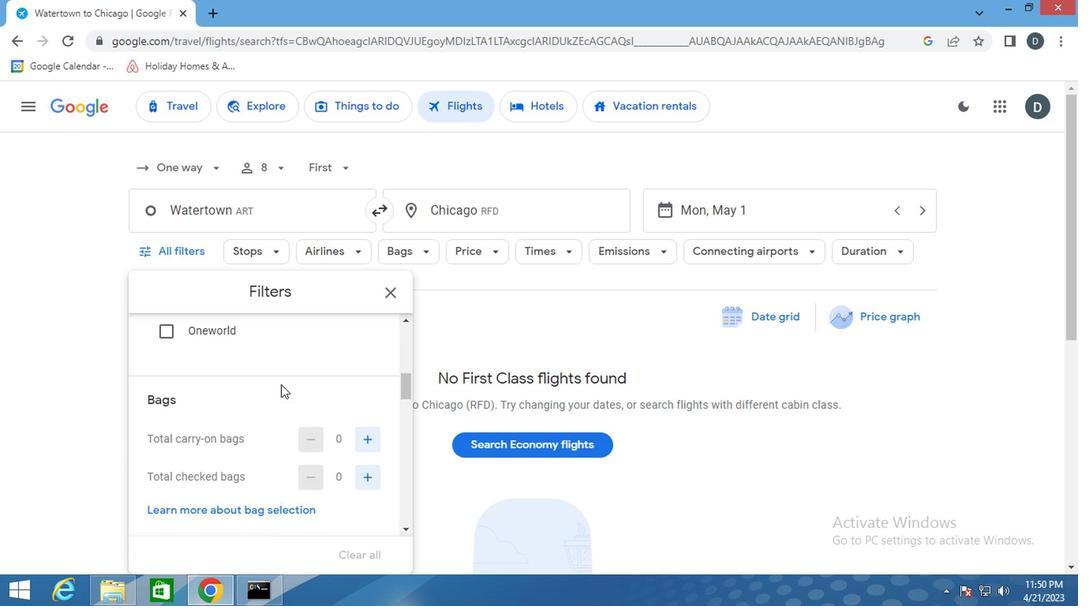 
Action: Mouse scrolled (277, 386) with delta (0, -1)
Screenshot: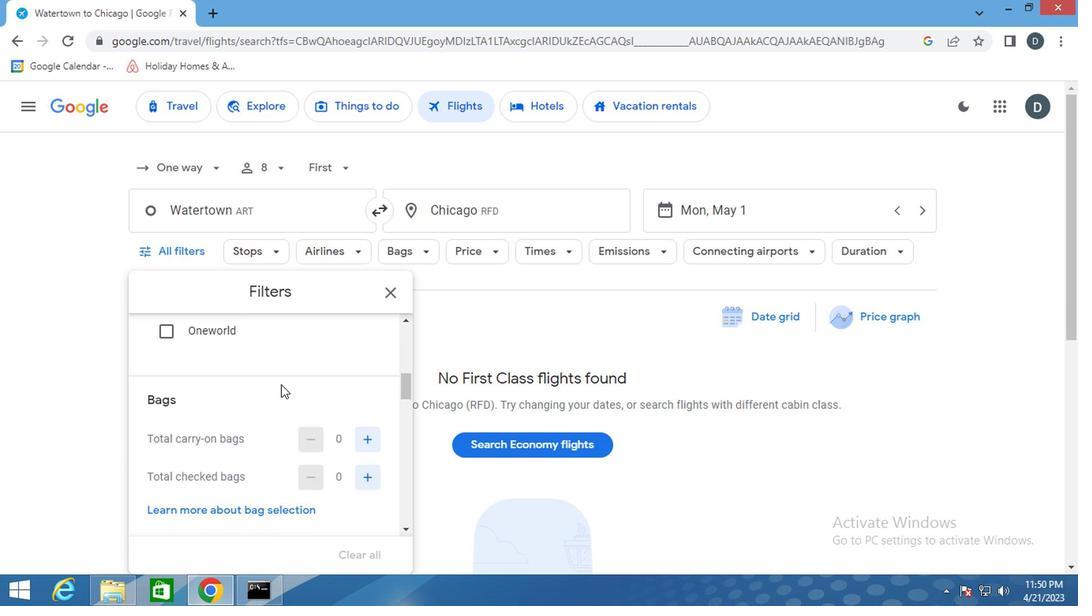 
Action: Mouse moved to (372, 401)
Screenshot: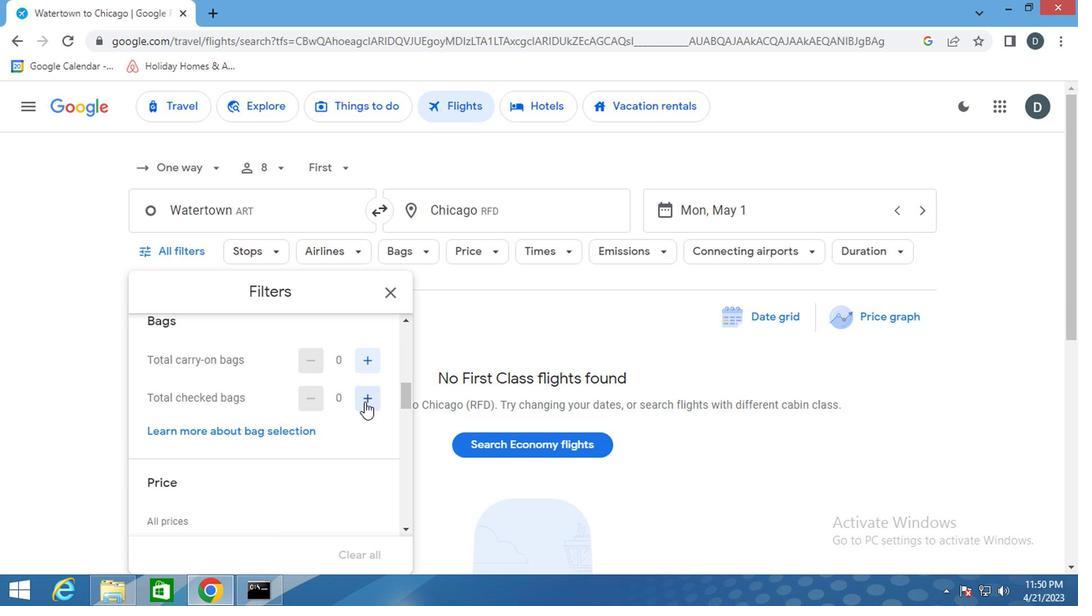 
Action: Mouse pressed left at (372, 401)
Screenshot: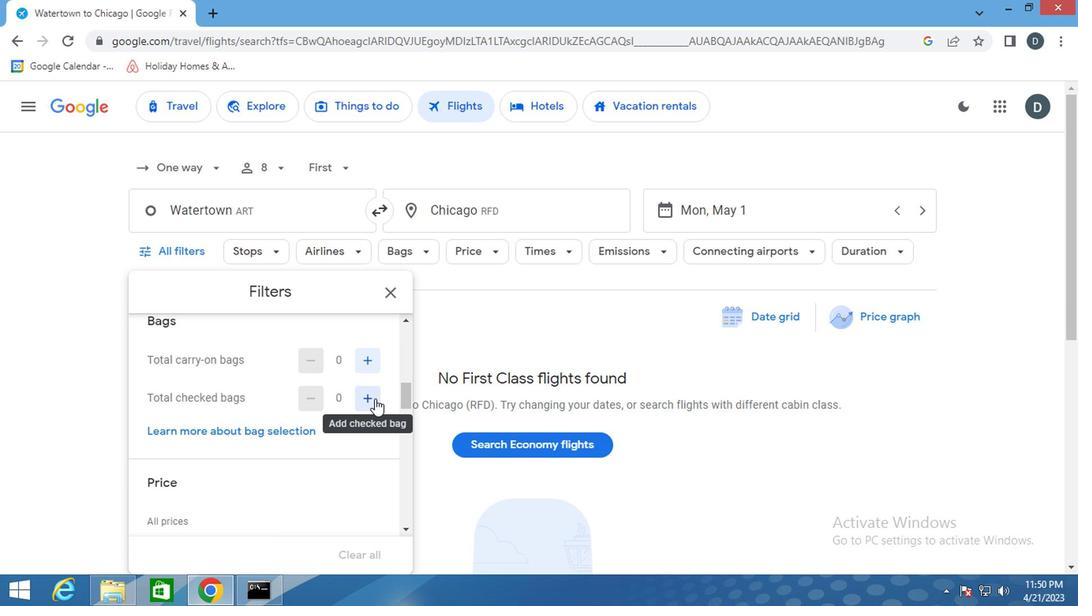 
Action: Mouse moved to (345, 449)
Screenshot: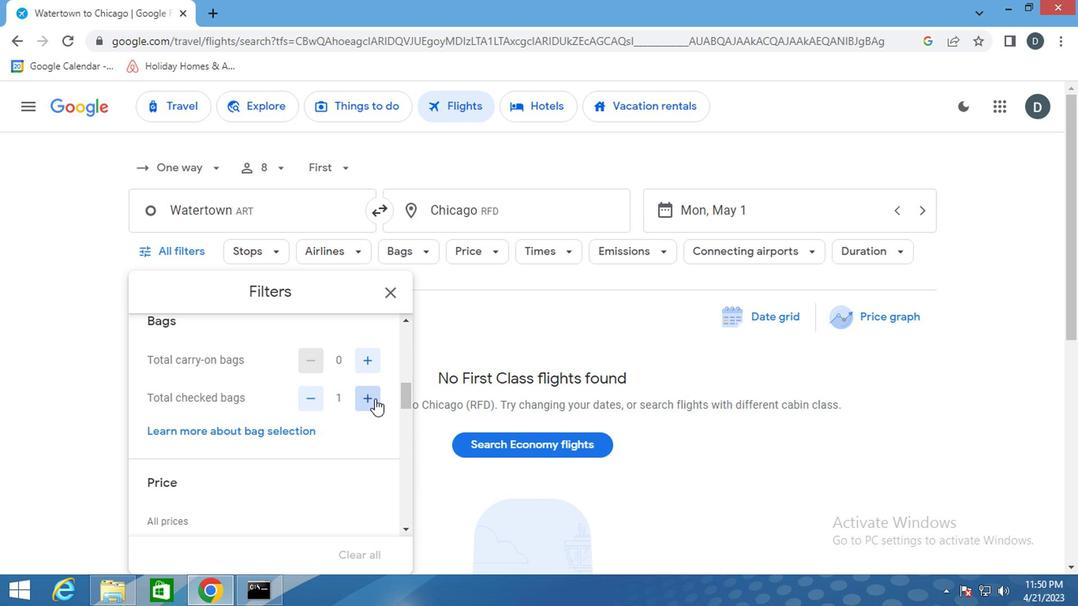 
Action: Mouse scrolled (345, 448) with delta (0, 0)
Screenshot: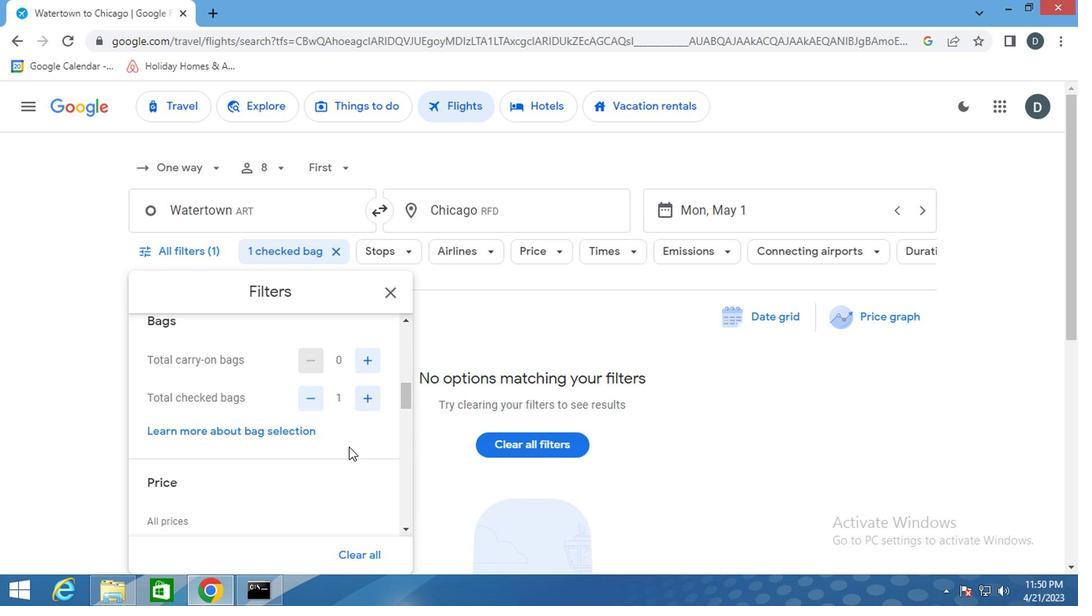 
Action: Mouse moved to (371, 476)
Screenshot: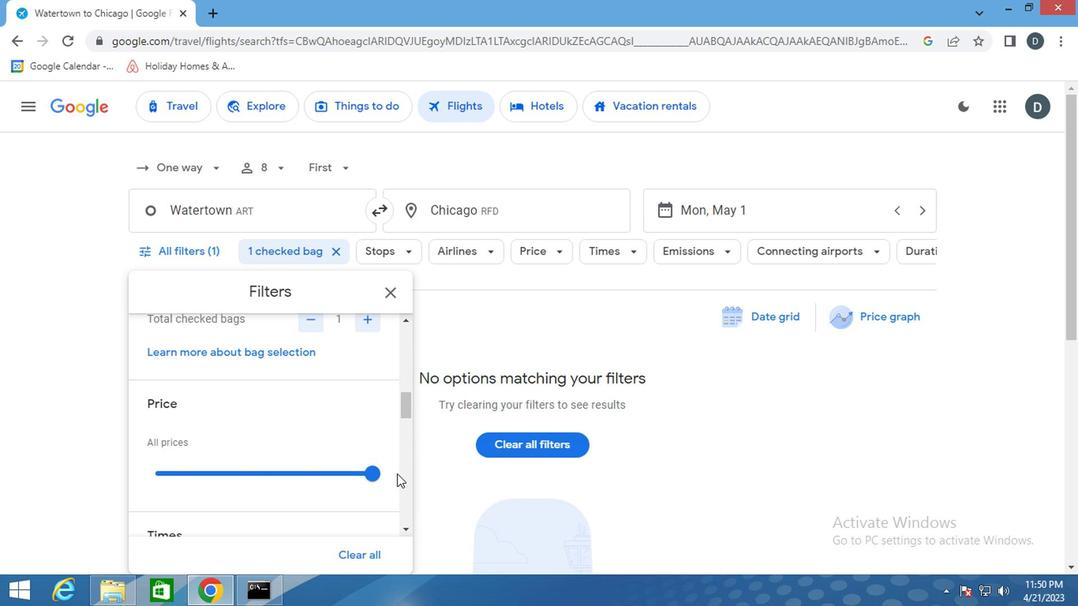 
Action: Mouse pressed left at (371, 476)
Screenshot: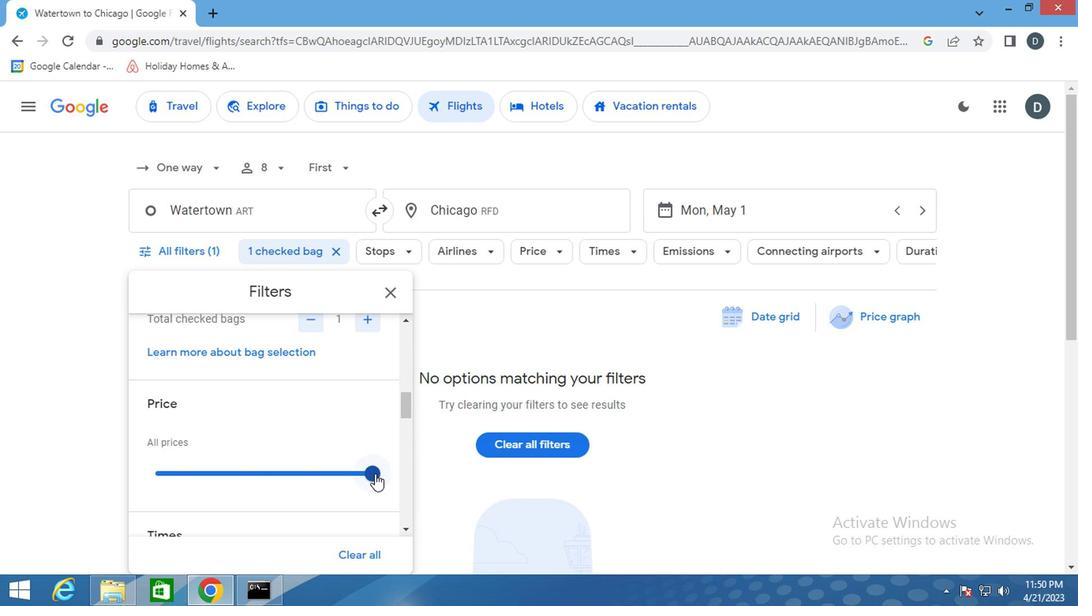 
Action: Mouse moved to (343, 498)
Screenshot: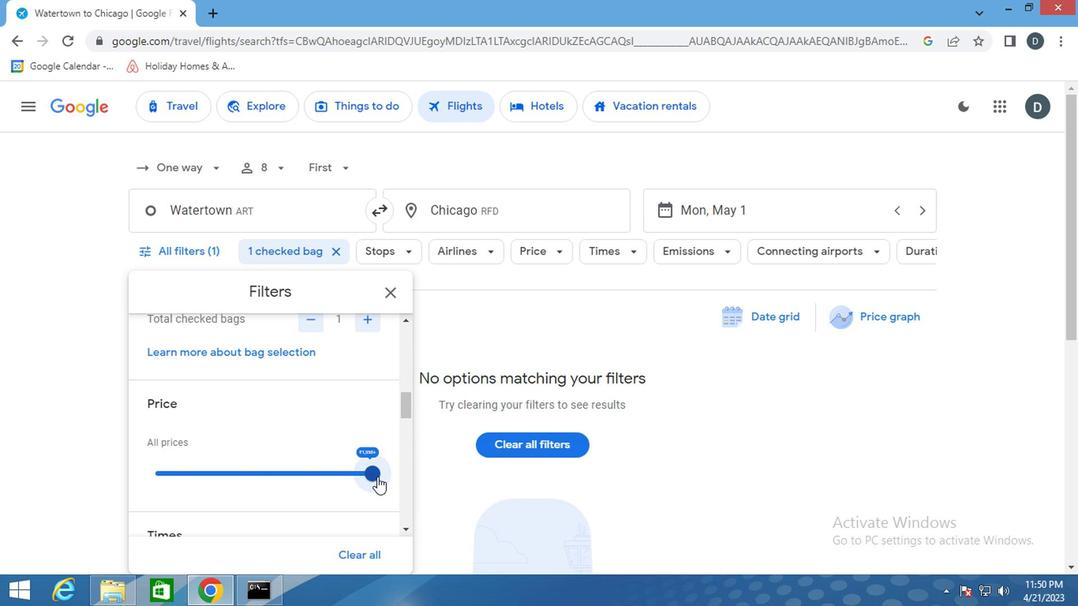 
Action: Mouse scrolled (343, 498) with delta (0, 0)
Screenshot: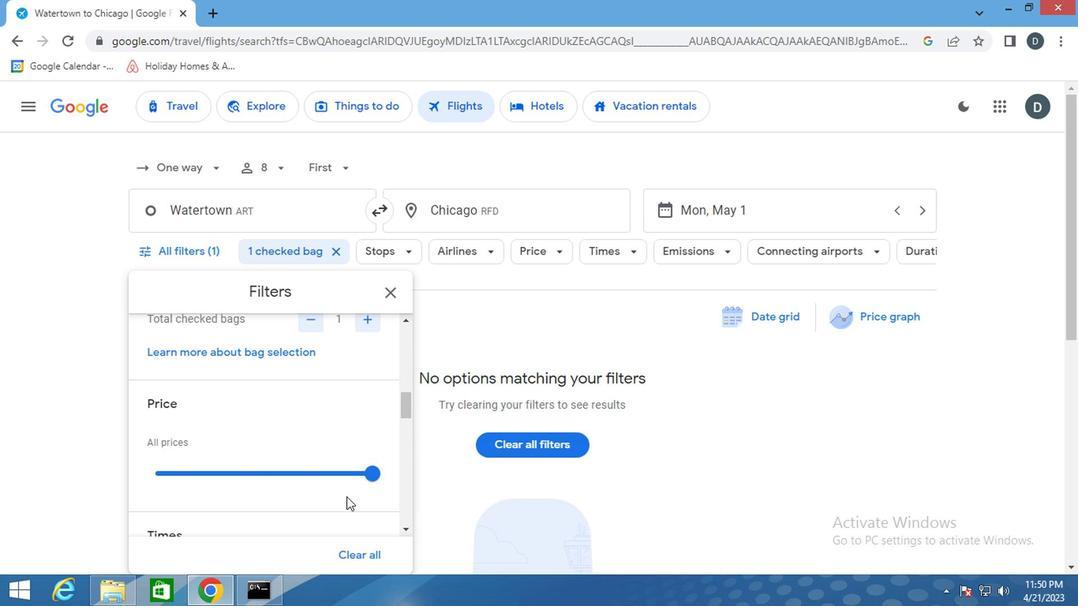 
Action: Mouse scrolled (343, 498) with delta (0, 0)
Screenshot: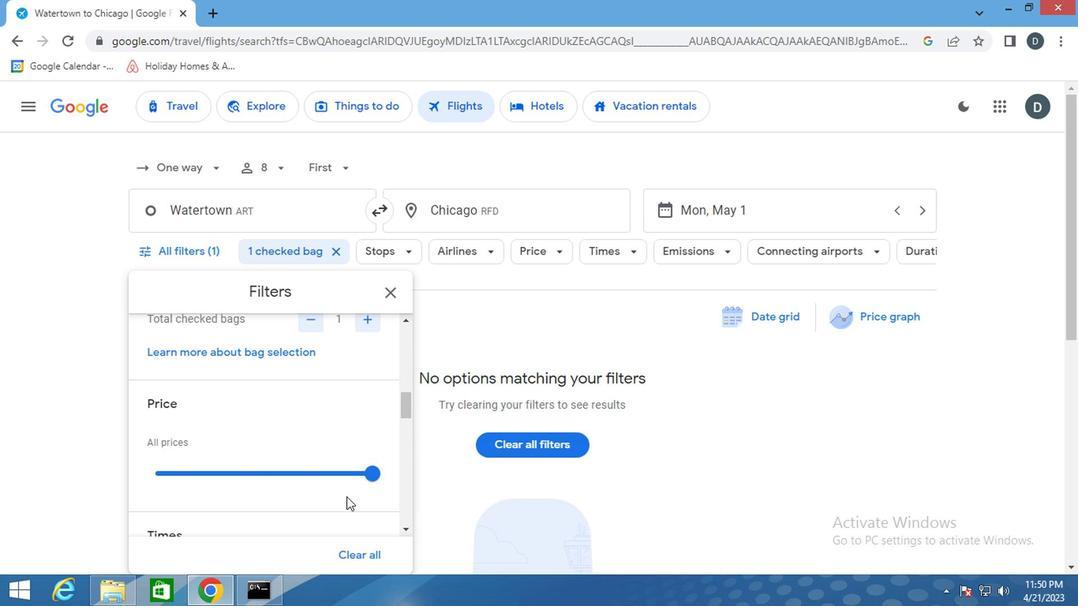 
Action: Mouse scrolled (343, 498) with delta (0, 0)
Screenshot: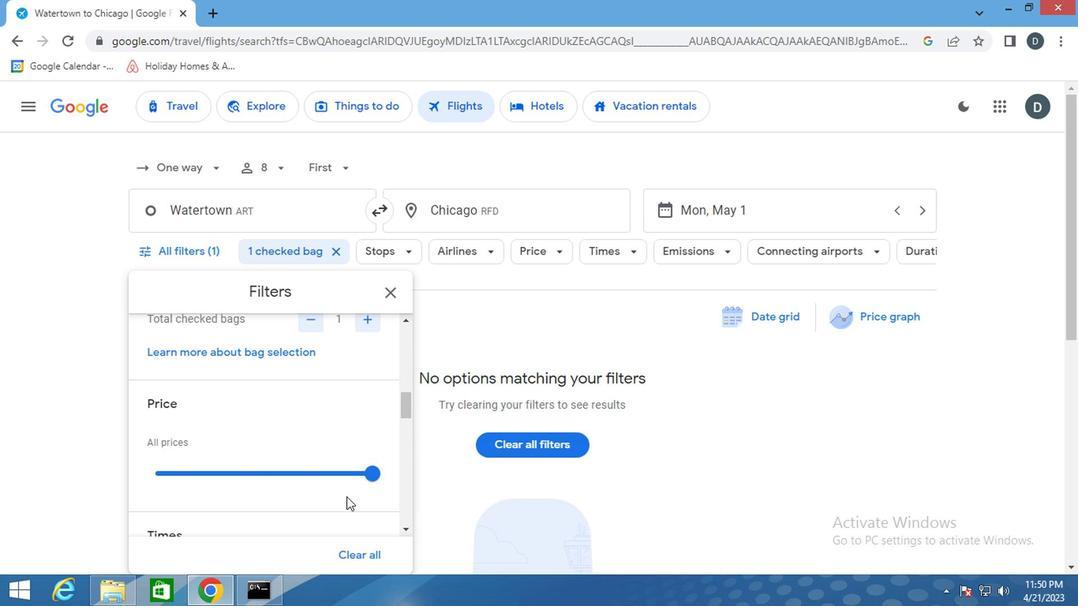 
Action: Mouse scrolled (343, 498) with delta (0, 0)
Screenshot: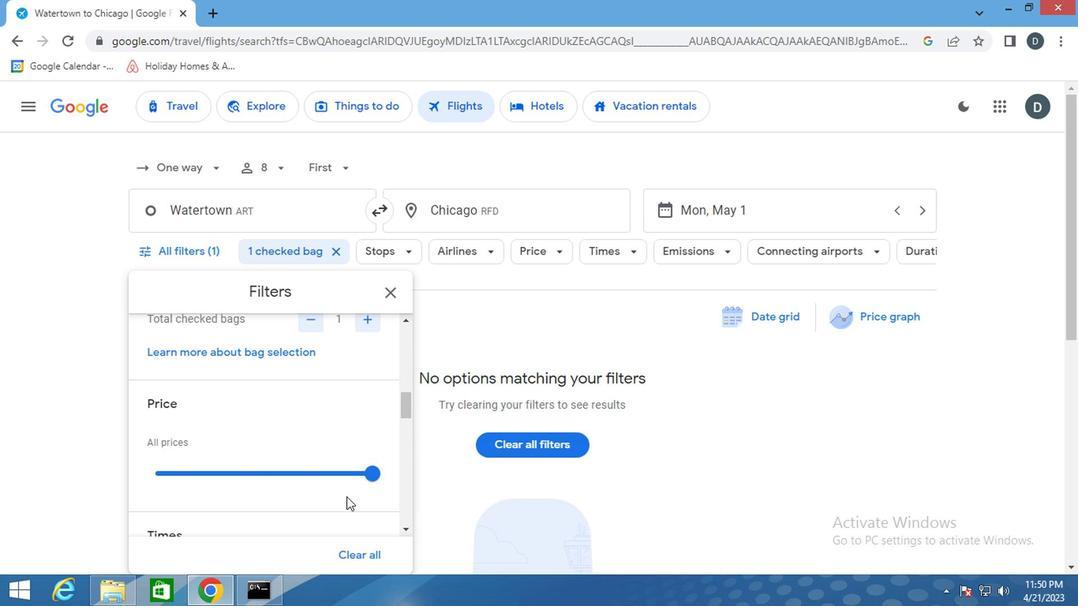 
Action: Mouse moved to (267, 435)
Screenshot: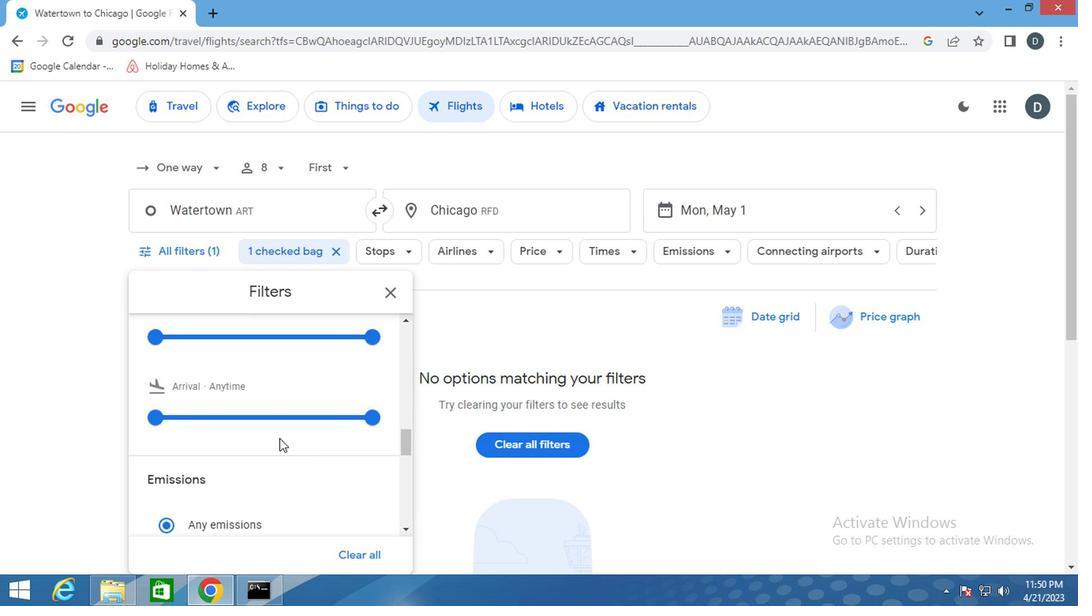 
Action: Mouse scrolled (267, 436) with delta (0, 1)
Screenshot: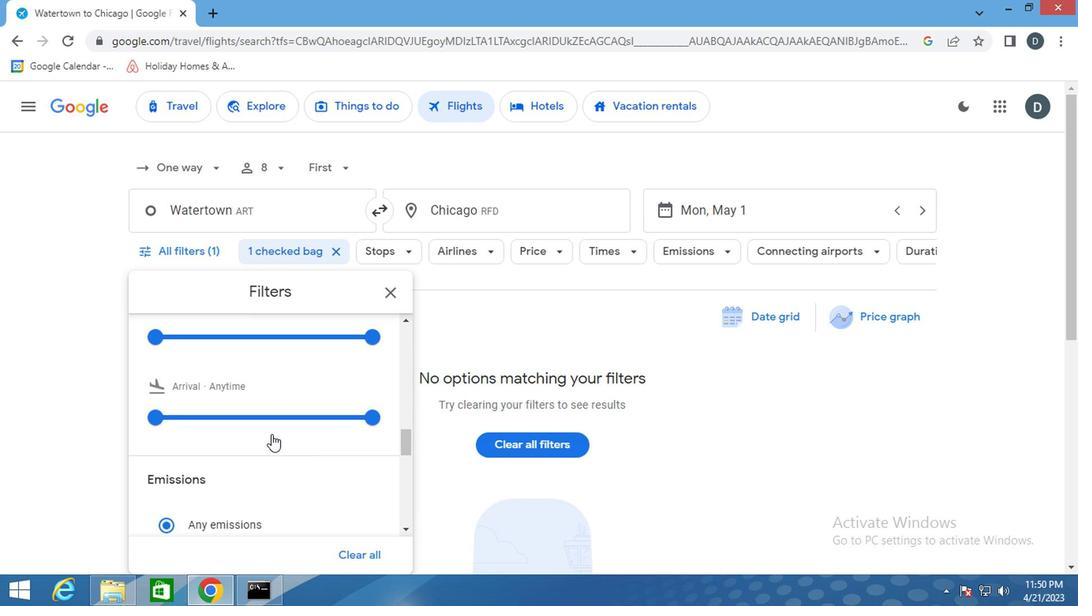 
Action: Mouse moved to (151, 408)
Screenshot: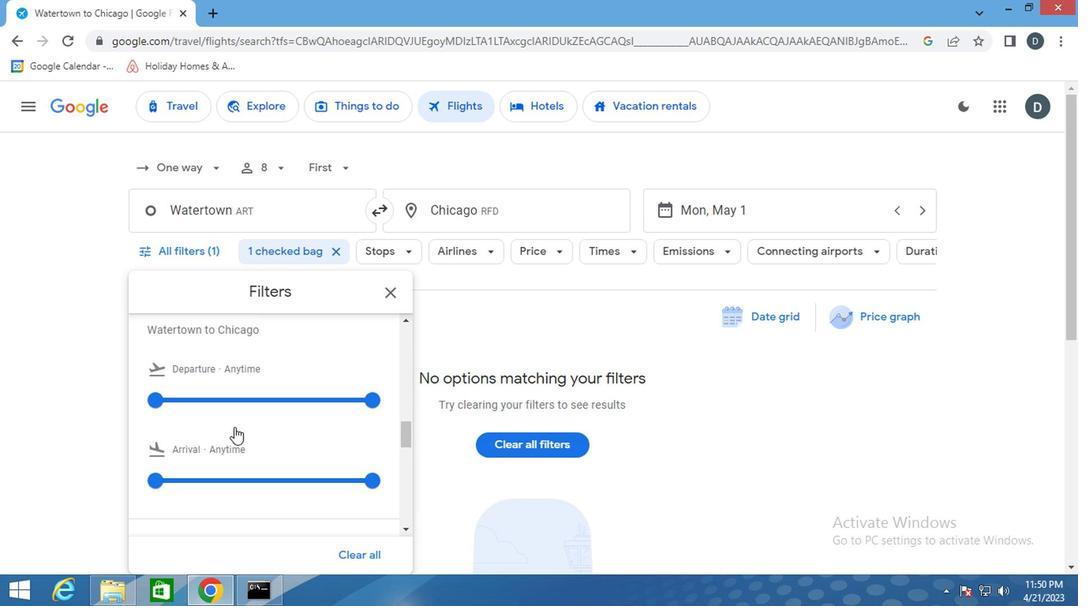 
Action: Mouse pressed left at (151, 408)
Screenshot: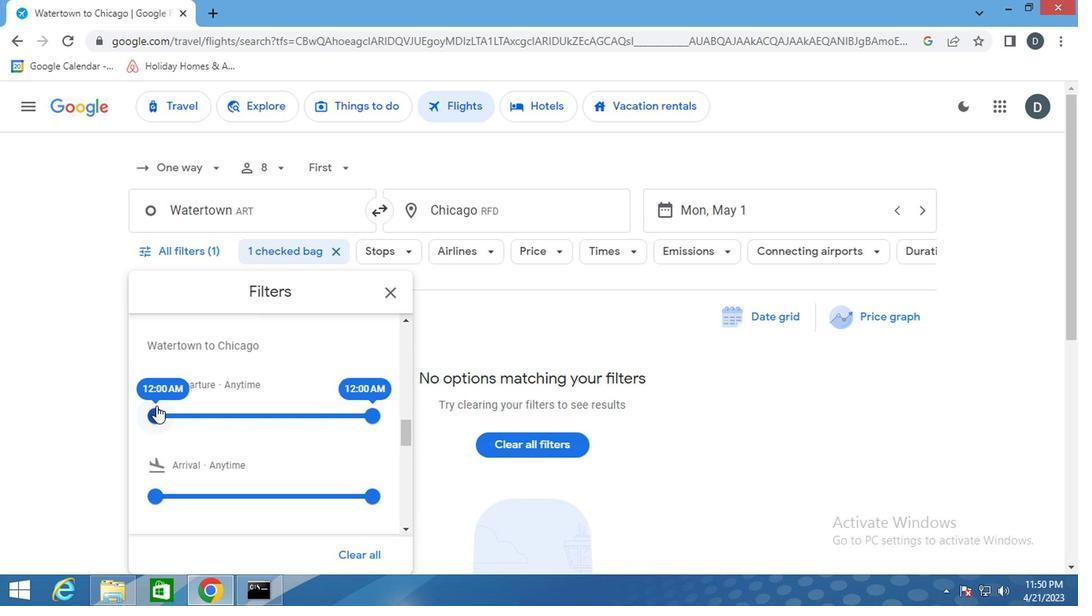 
Action: Mouse moved to (367, 413)
Screenshot: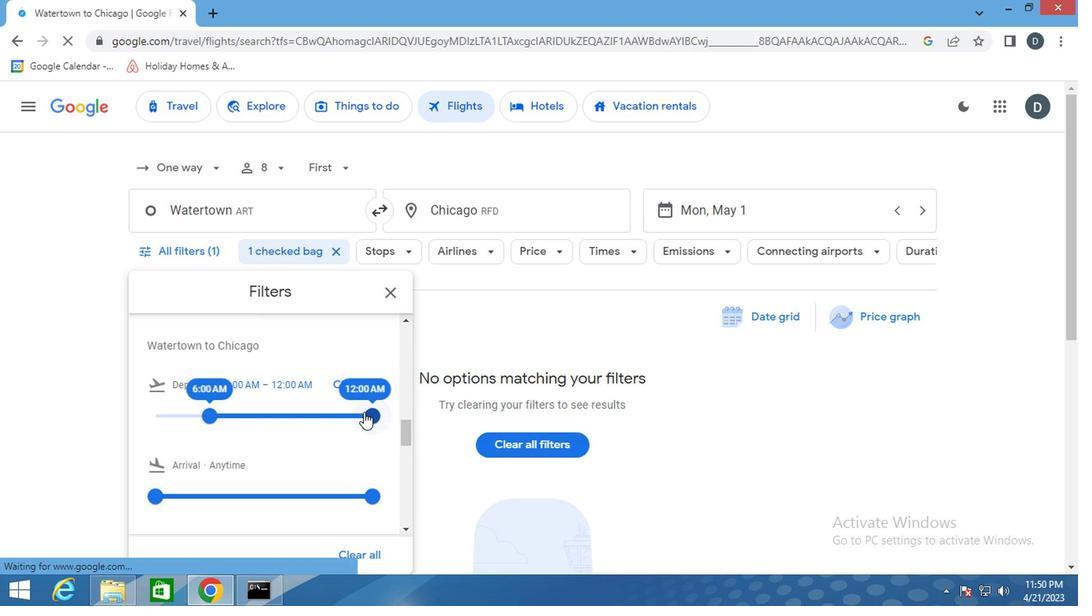 
Action: Mouse pressed left at (367, 413)
Screenshot: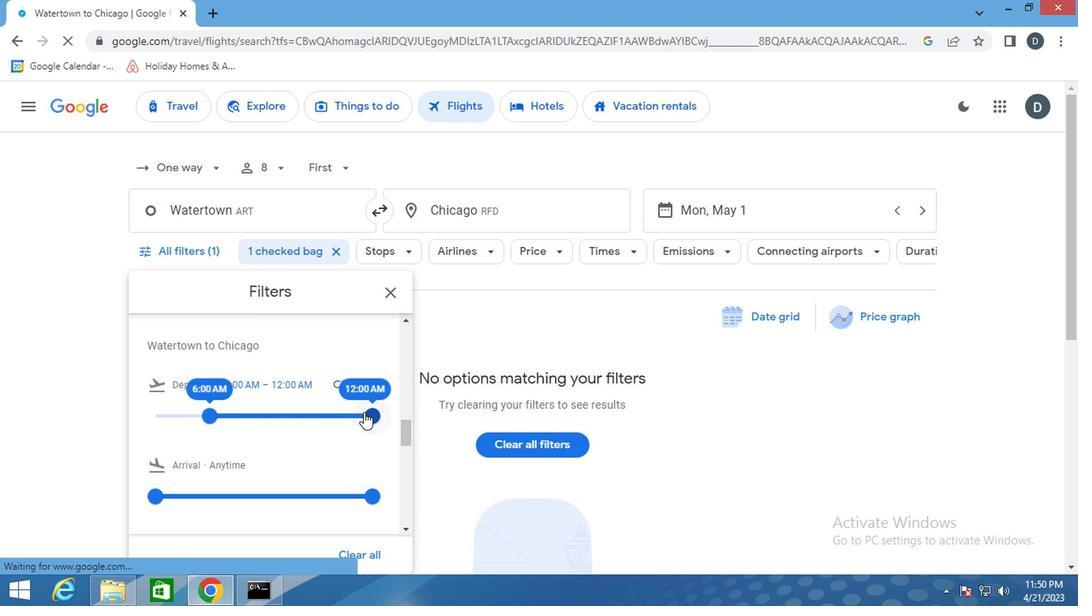 
Action: Mouse moved to (285, 462)
Screenshot: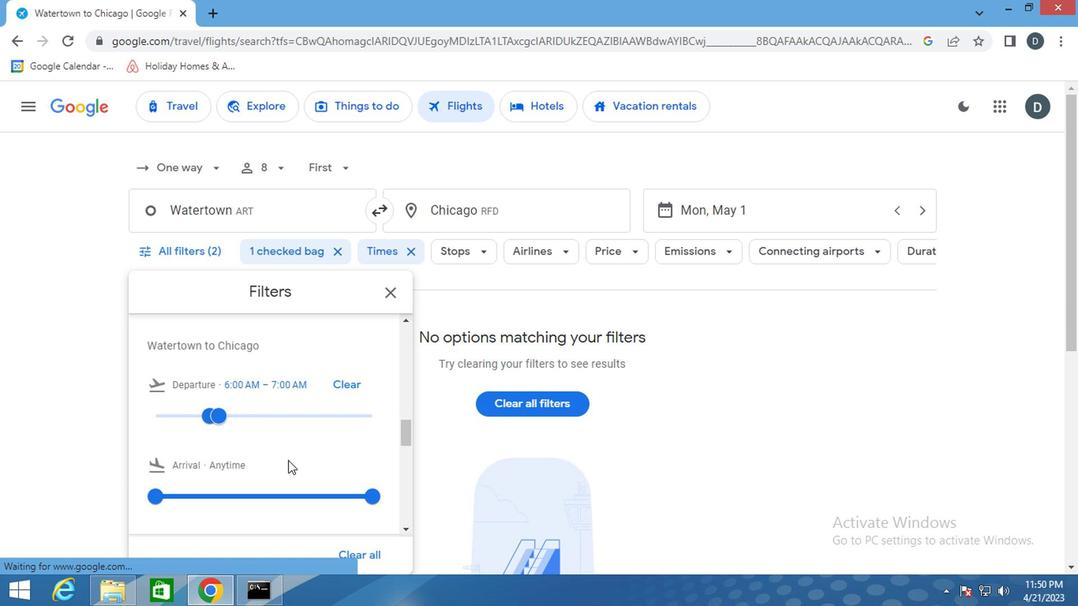 
Action: Mouse scrolled (285, 462) with delta (0, 0)
Screenshot: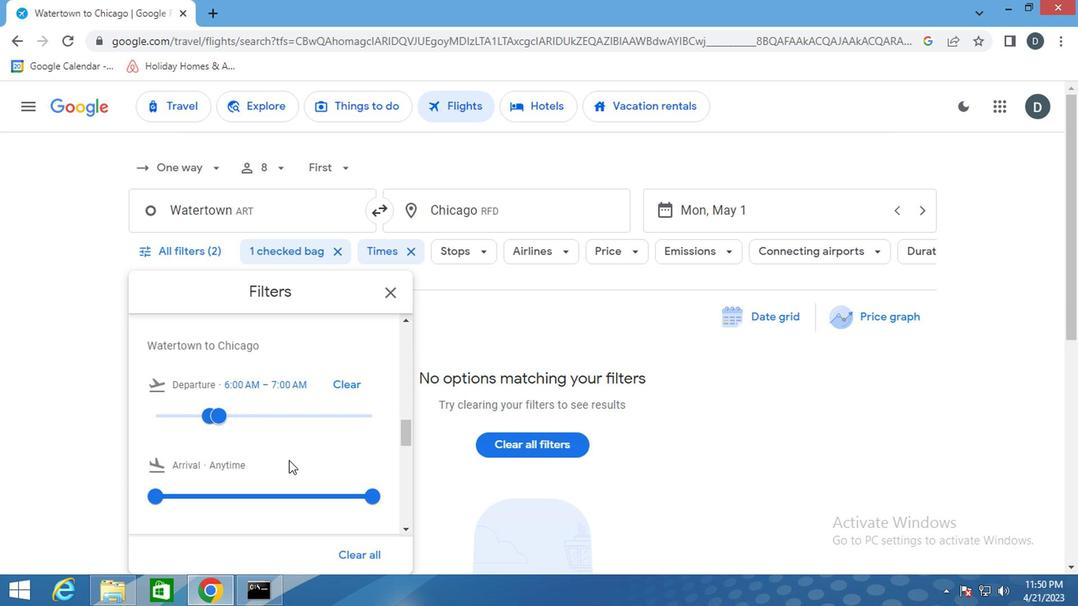 
Action: Mouse scrolled (285, 462) with delta (0, 0)
Screenshot: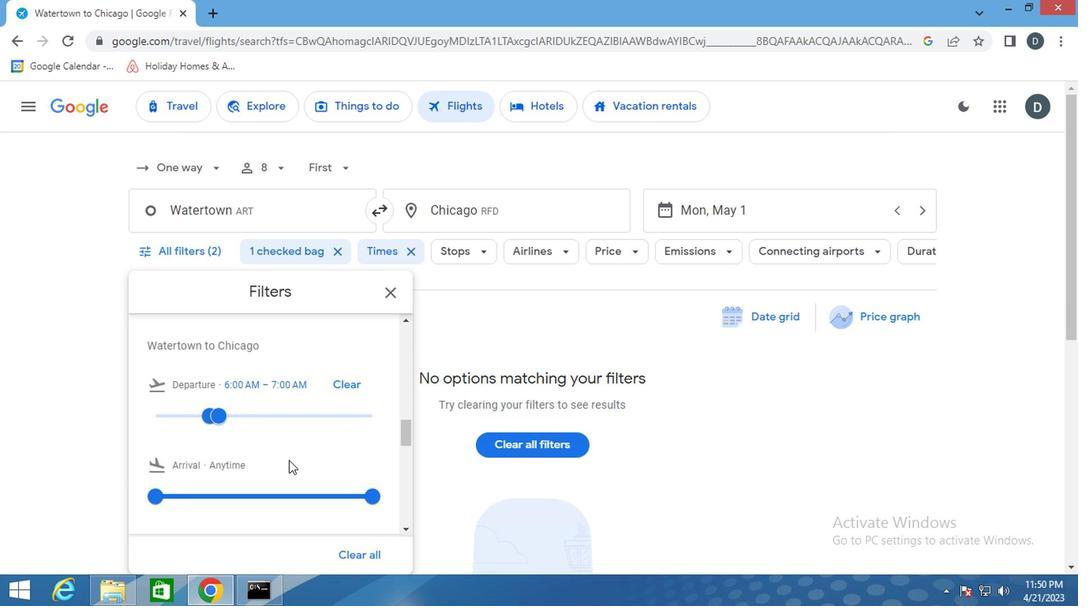 
Action: Mouse scrolled (285, 462) with delta (0, 0)
Screenshot: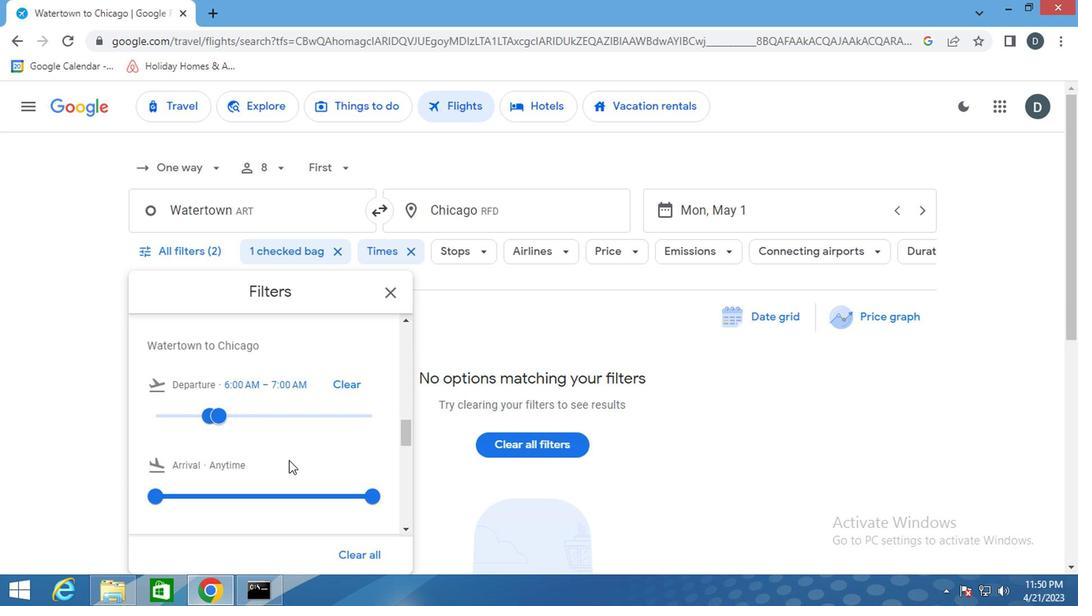 
Action: Mouse scrolled (285, 462) with delta (0, 0)
Screenshot: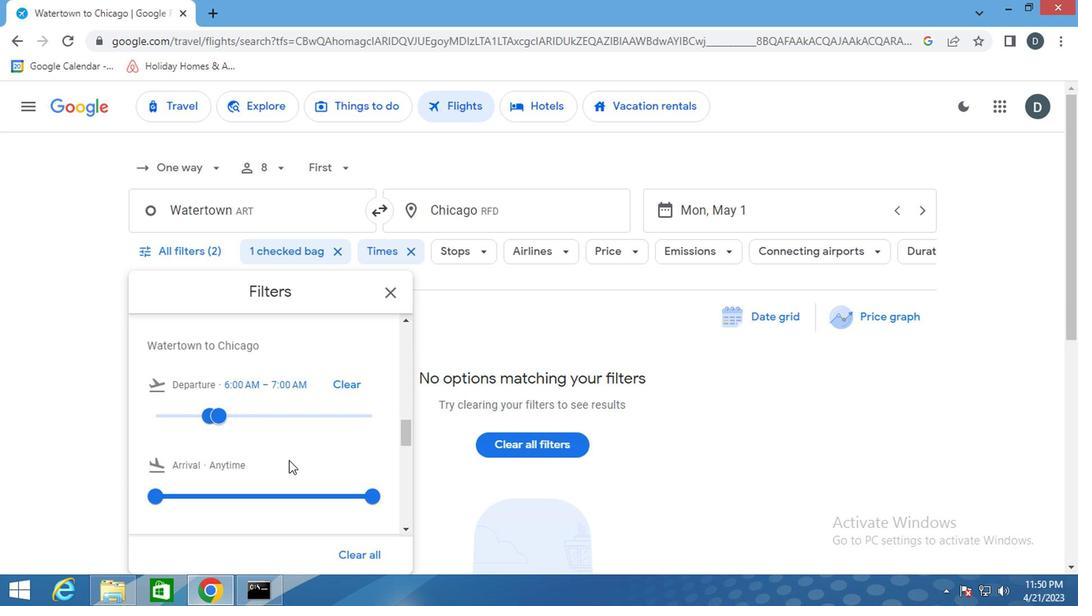 
Action: Mouse scrolled (285, 462) with delta (0, 0)
Screenshot: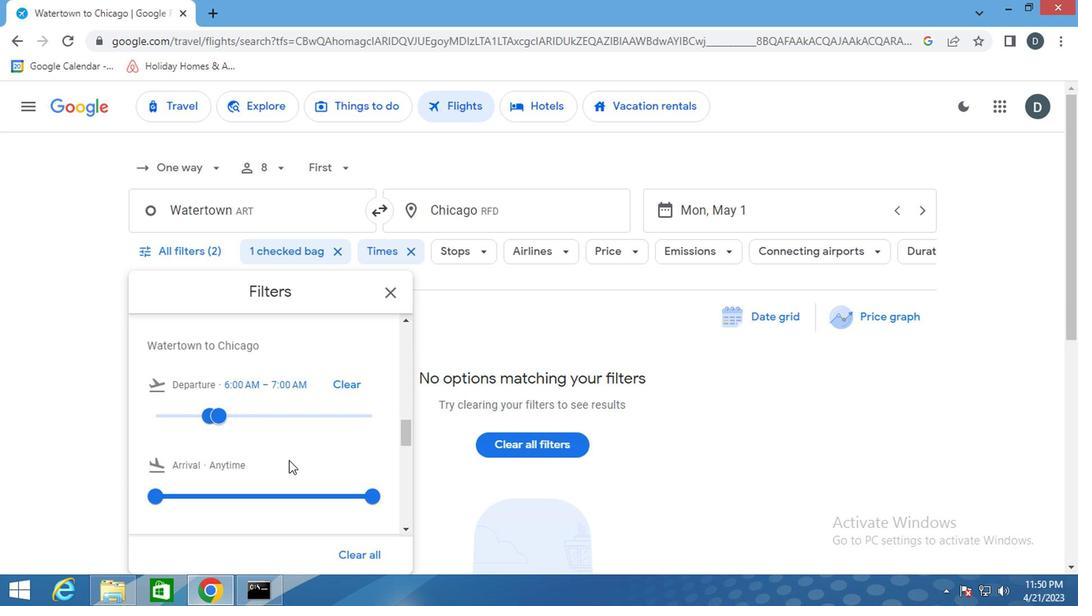 
Action: Mouse scrolled (285, 462) with delta (0, 0)
Screenshot: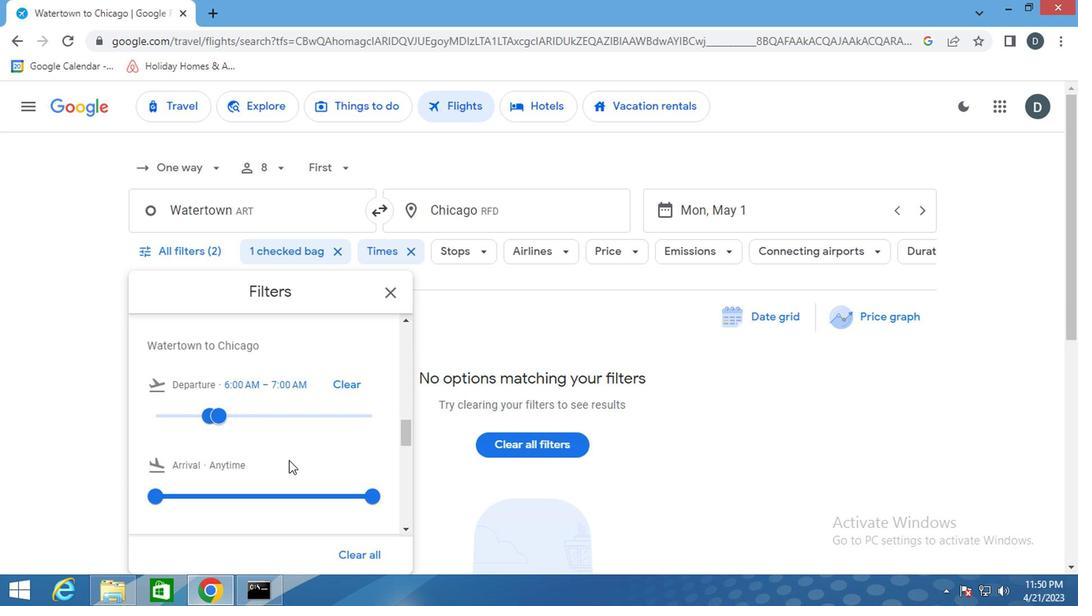 
Action: Mouse moved to (286, 462)
Screenshot: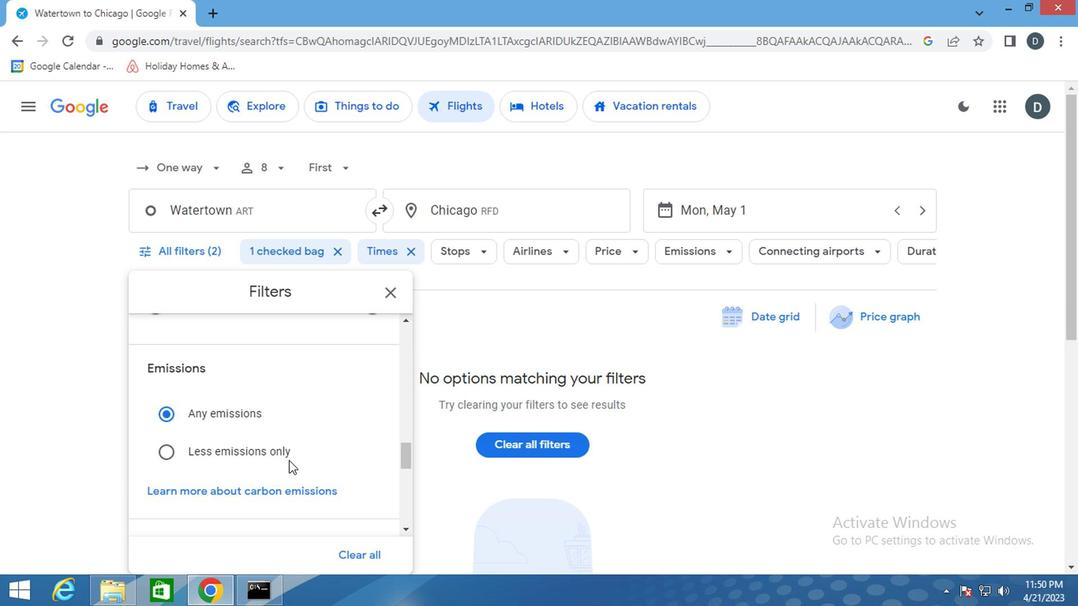 
Action: Mouse scrolled (286, 462) with delta (0, 0)
Screenshot: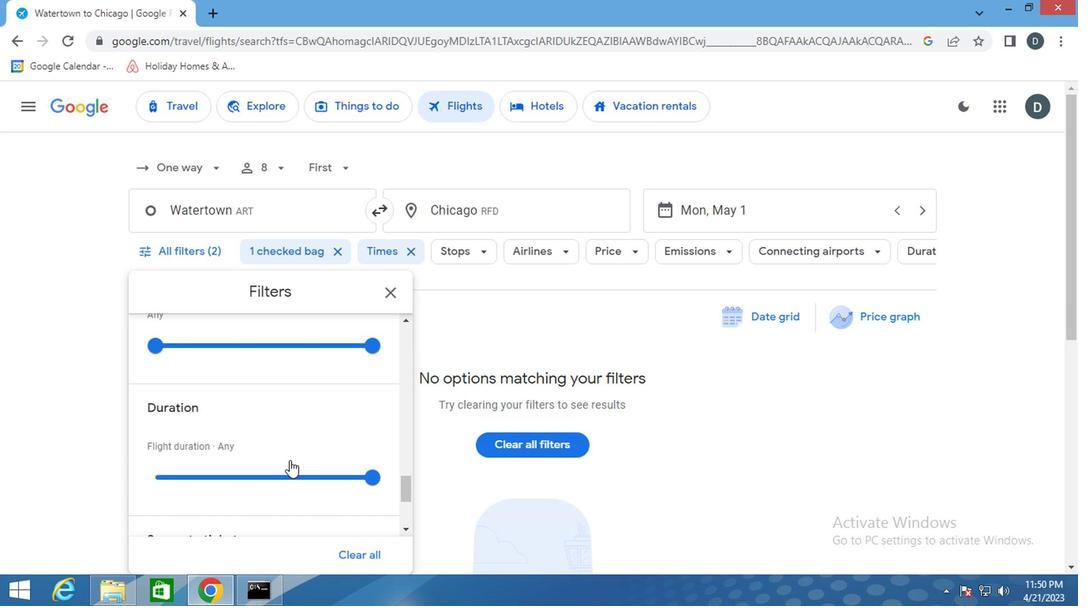 
Action: Mouse scrolled (286, 462) with delta (0, 0)
Screenshot: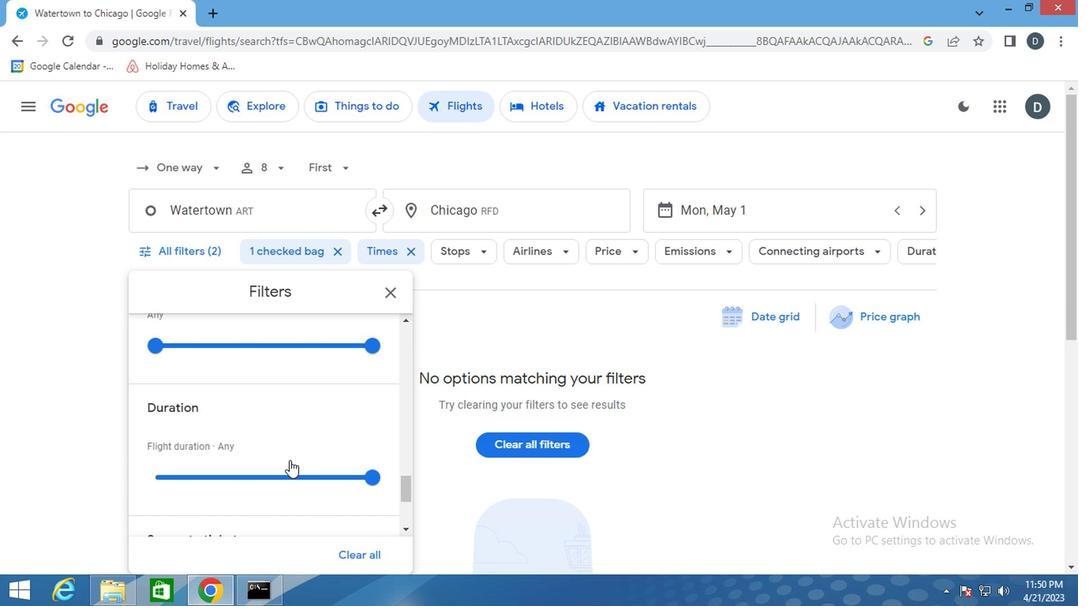 
Action: Mouse scrolled (286, 462) with delta (0, 0)
Screenshot: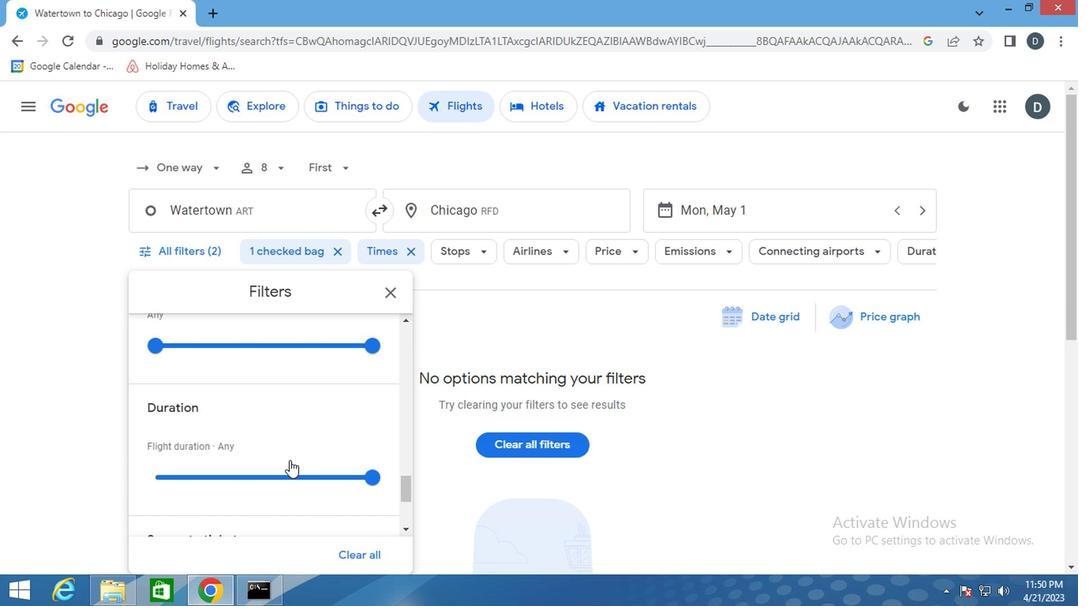 
Action: Mouse scrolled (286, 462) with delta (0, 0)
Screenshot: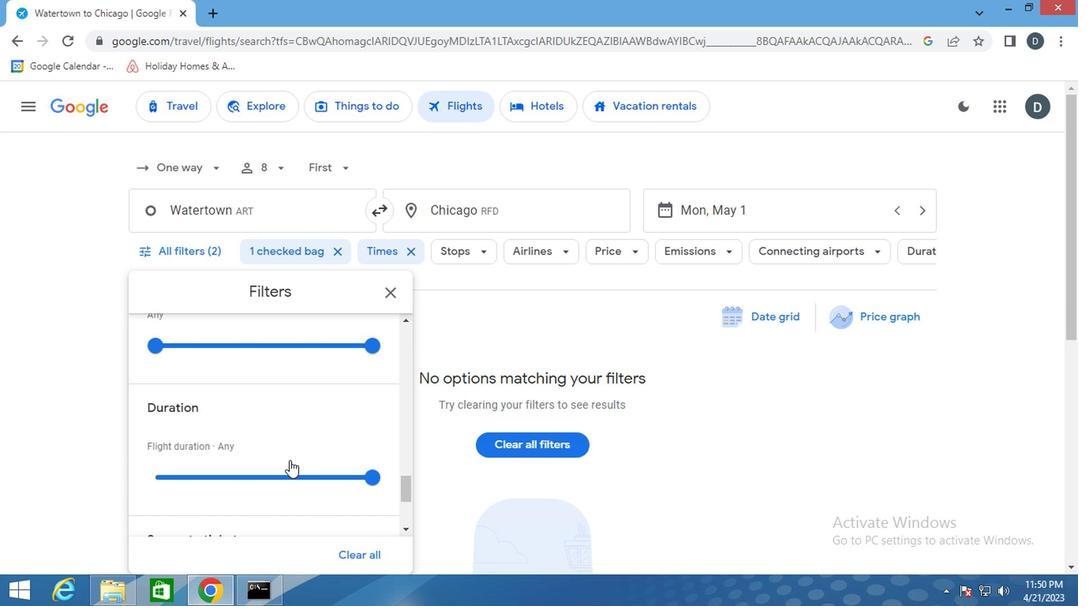 
Action: Mouse scrolled (286, 462) with delta (0, 0)
Screenshot: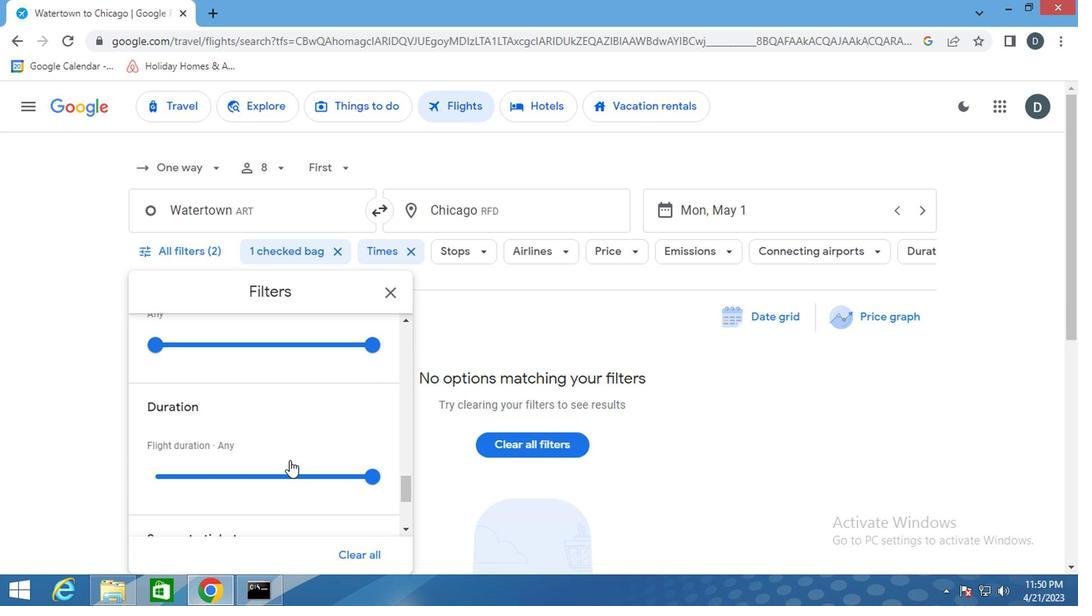 
Action: Mouse moved to (296, 460)
Screenshot: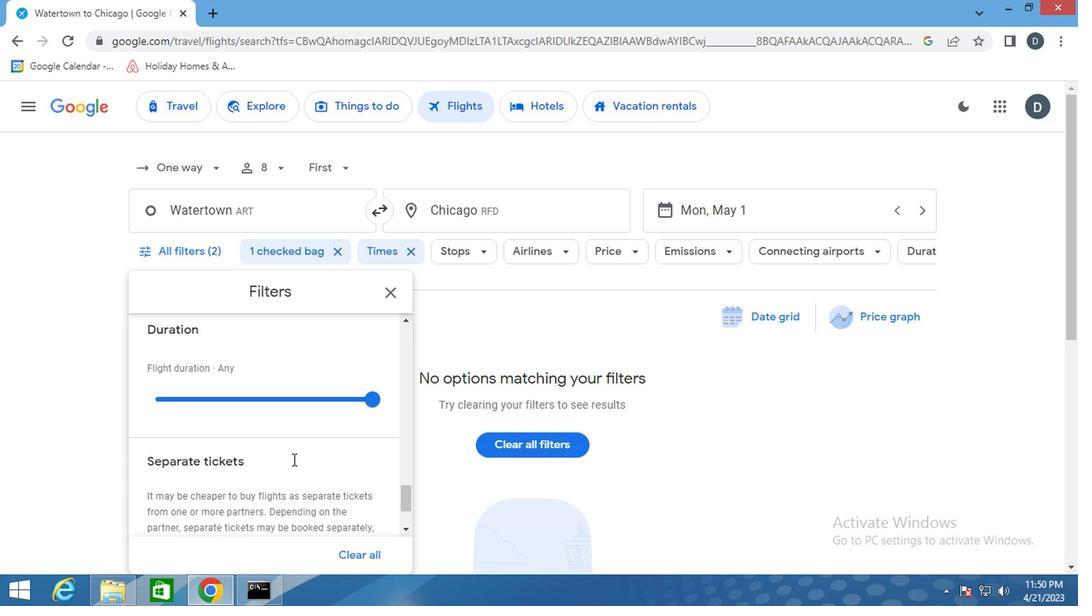 
Action: Mouse scrolled (296, 459) with delta (0, -1)
Screenshot: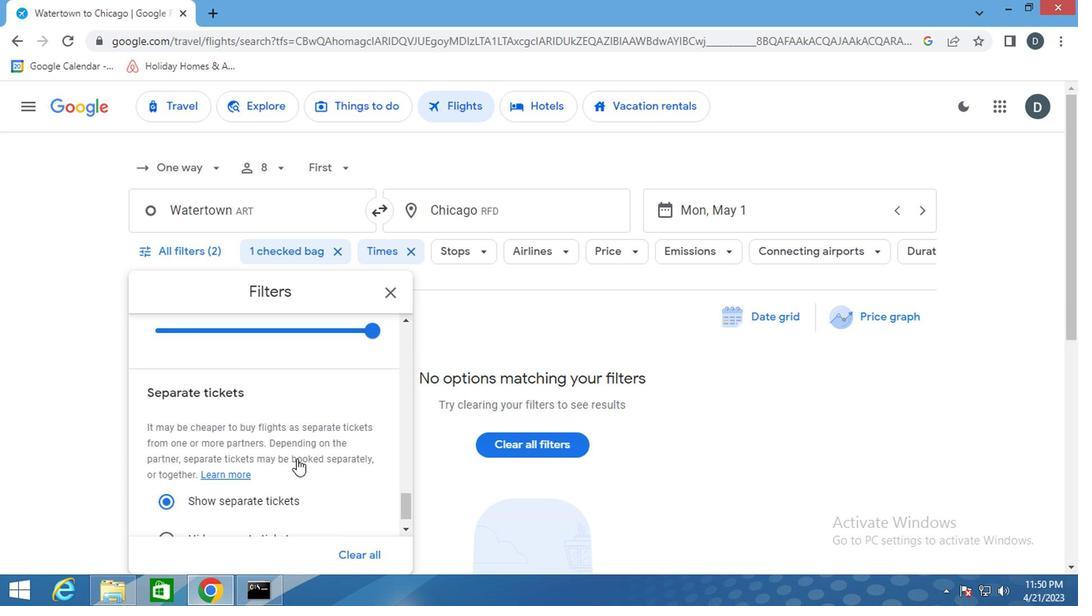 
Action: Mouse scrolled (296, 459) with delta (0, -1)
Screenshot: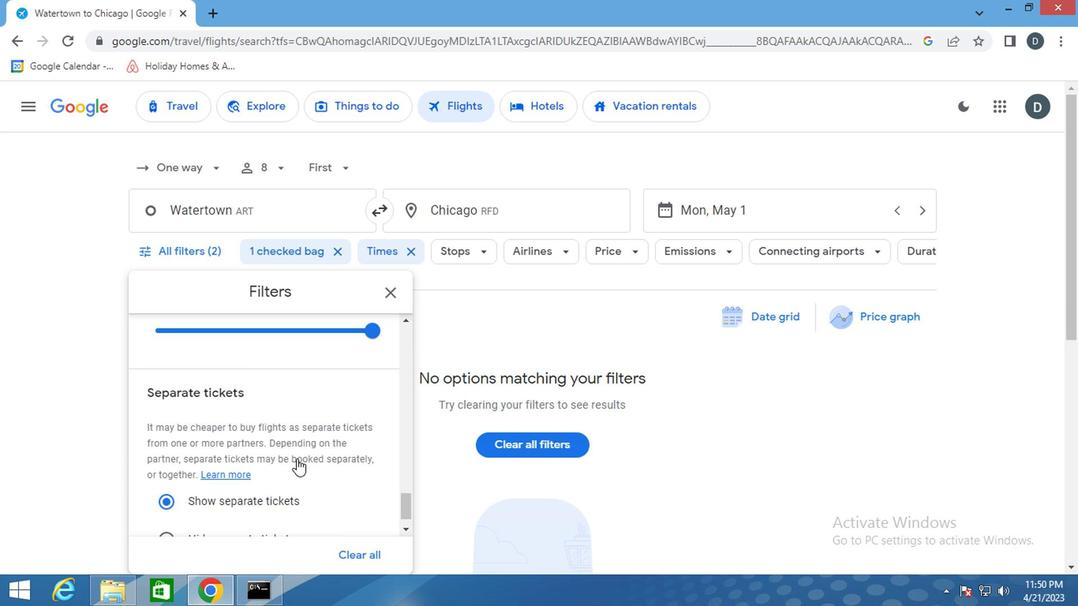 
Action: Mouse scrolled (296, 459) with delta (0, -1)
Screenshot: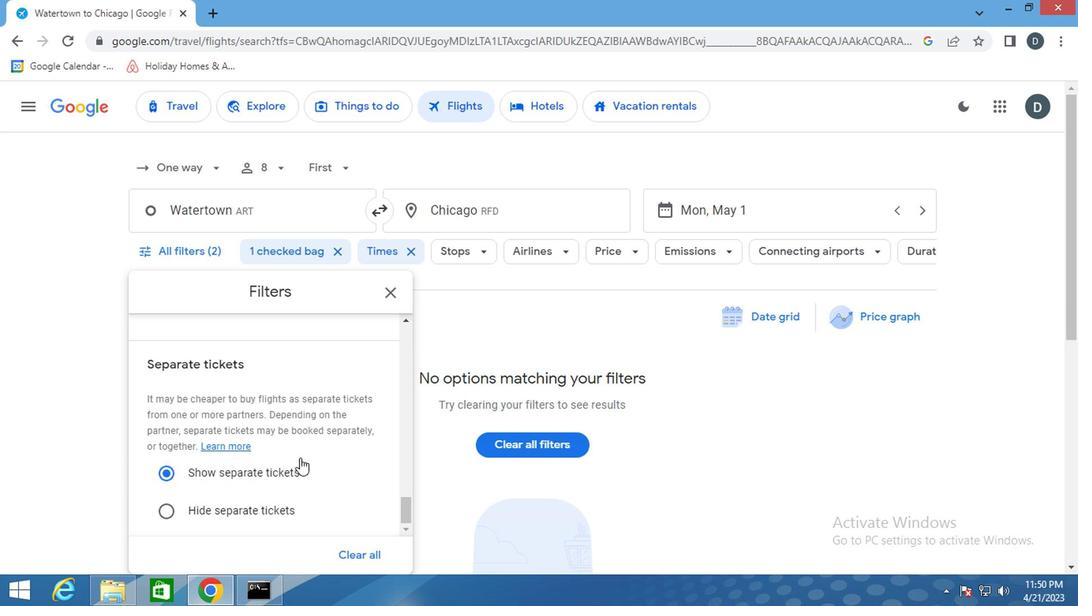 
Action: Mouse moved to (298, 459)
Screenshot: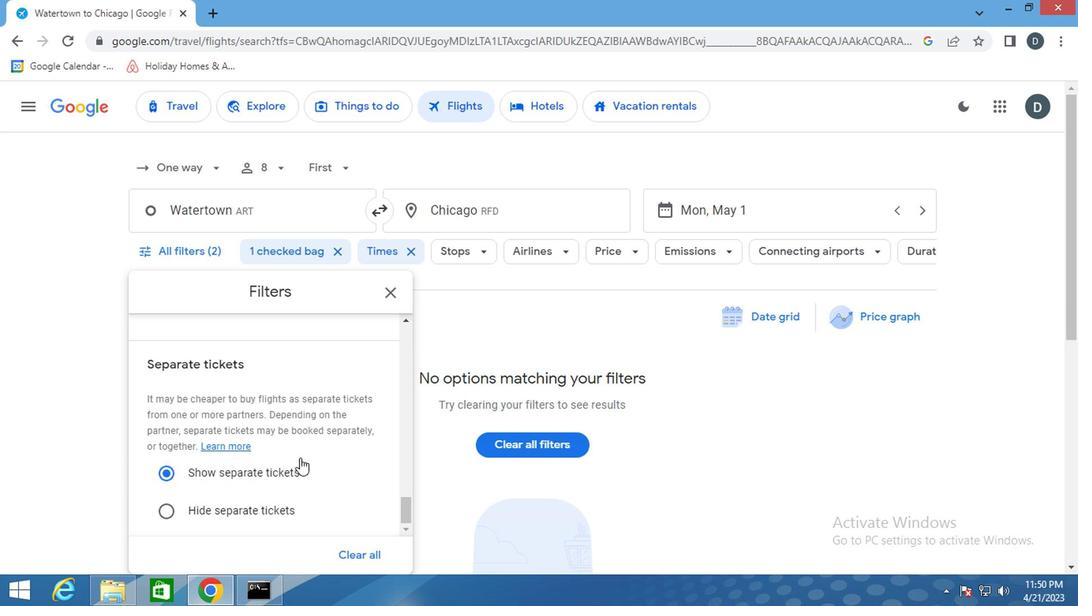 
Action: Mouse scrolled (298, 458) with delta (0, 0)
Screenshot: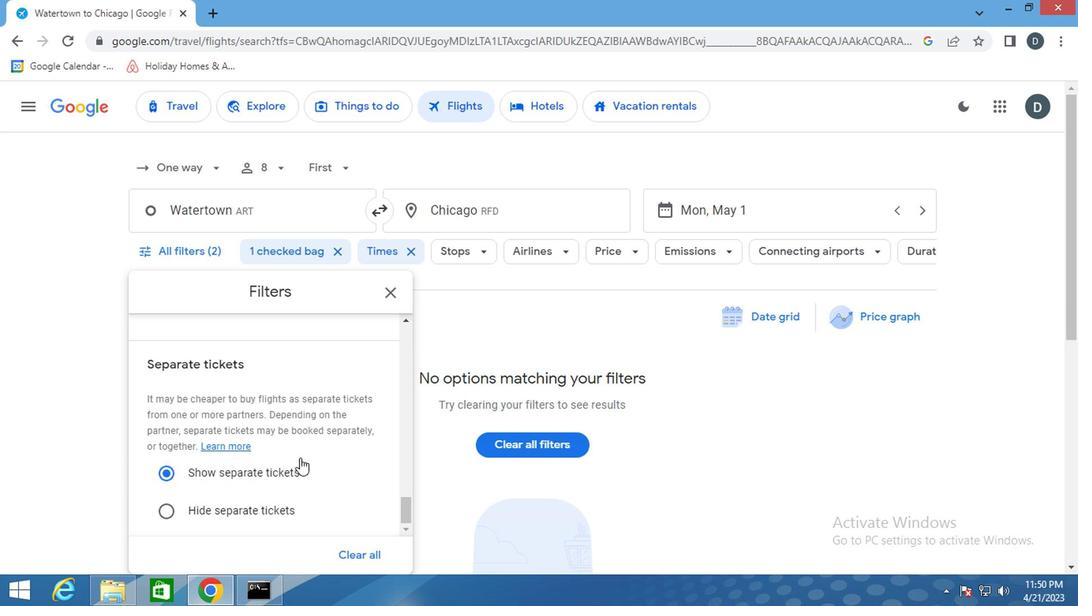
Action: Mouse moved to (303, 457)
Screenshot: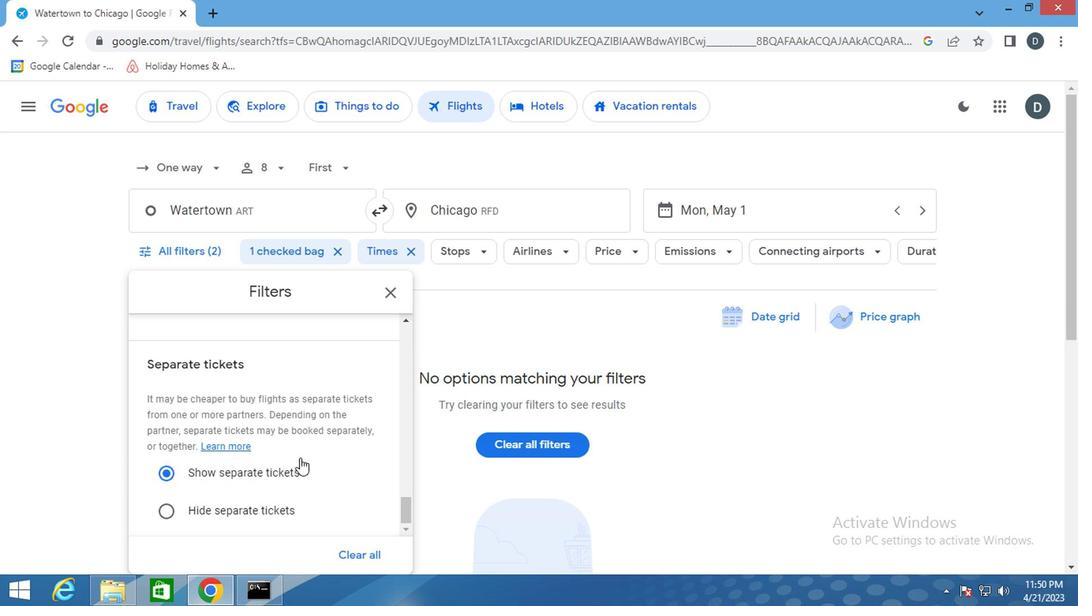
Action: Mouse scrolled (303, 456) with delta (0, 0)
Screenshot: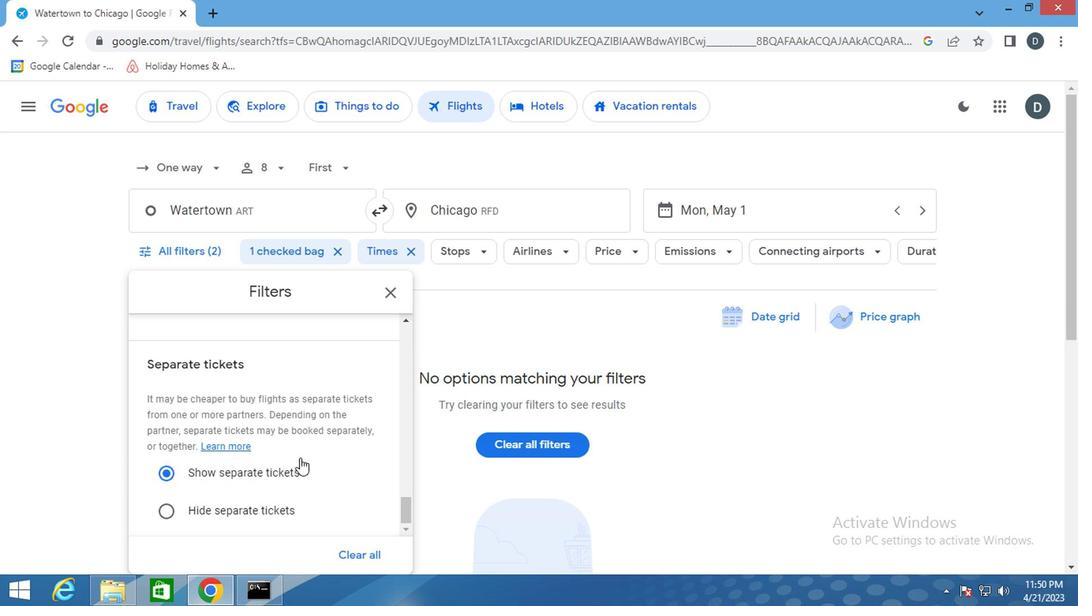 
Action: Mouse moved to (386, 298)
Screenshot: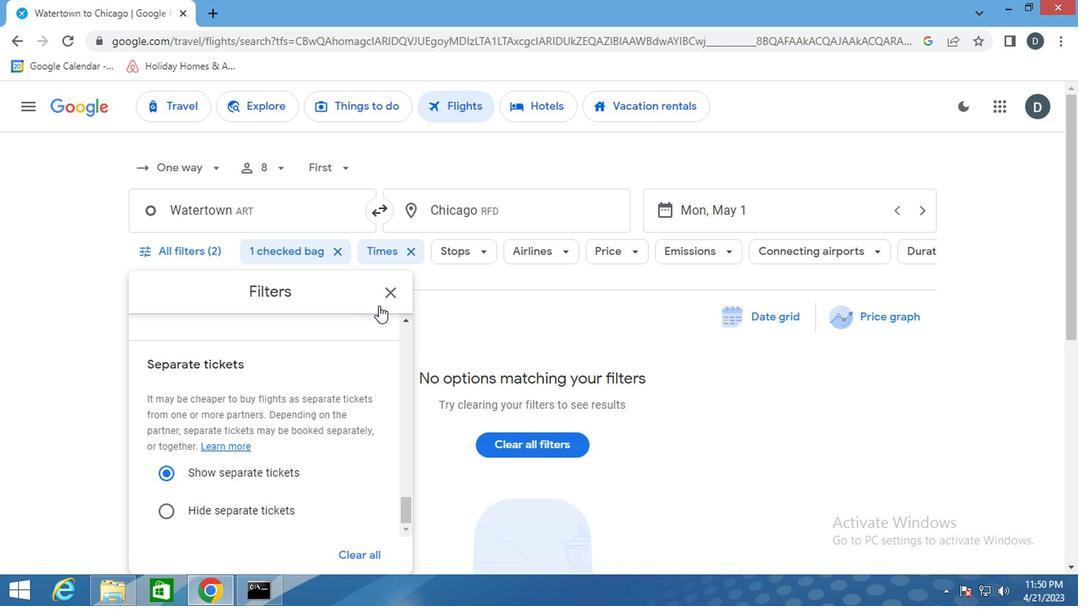 
Action: Mouse pressed left at (386, 298)
Screenshot: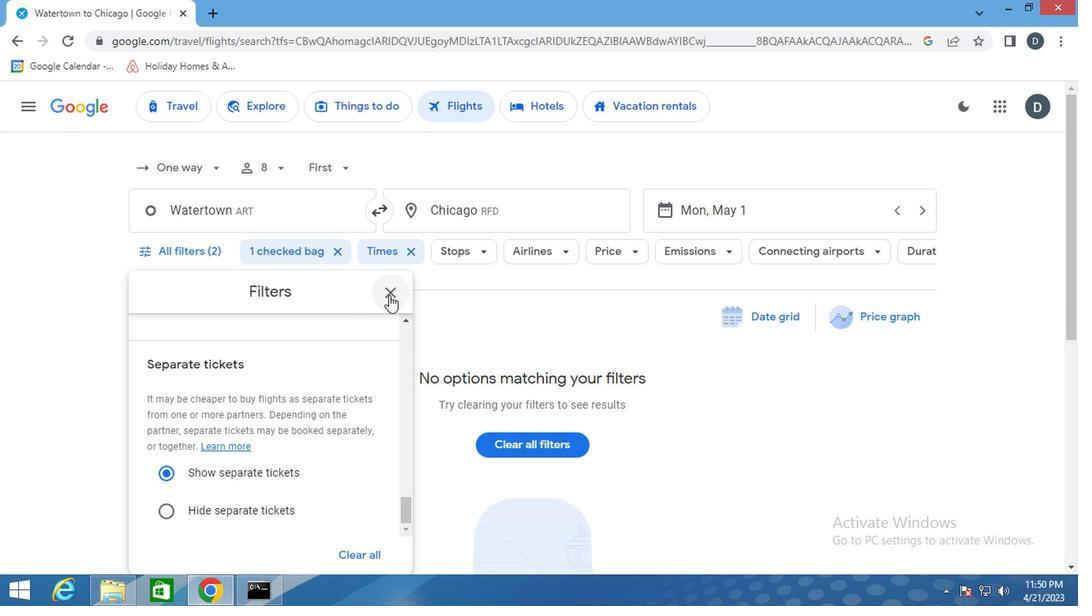 
